 Task: Search one way flight ticket for 5 adults, 1 child, 2 infants in seat and 1 infant on lap in business from Wilkes-barre/scranton: Wilkes-barre/scranton International Airport to Riverton: Central Wyoming Regional Airport (was Riverton Regional) on 8-4-2023. Choice of flights is Frontier. Number of bags: 1 carry on bag. Price is upto 76000. Outbound departure time preference is 21:15.
Action: Mouse moved to (325, 293)
Screenshot: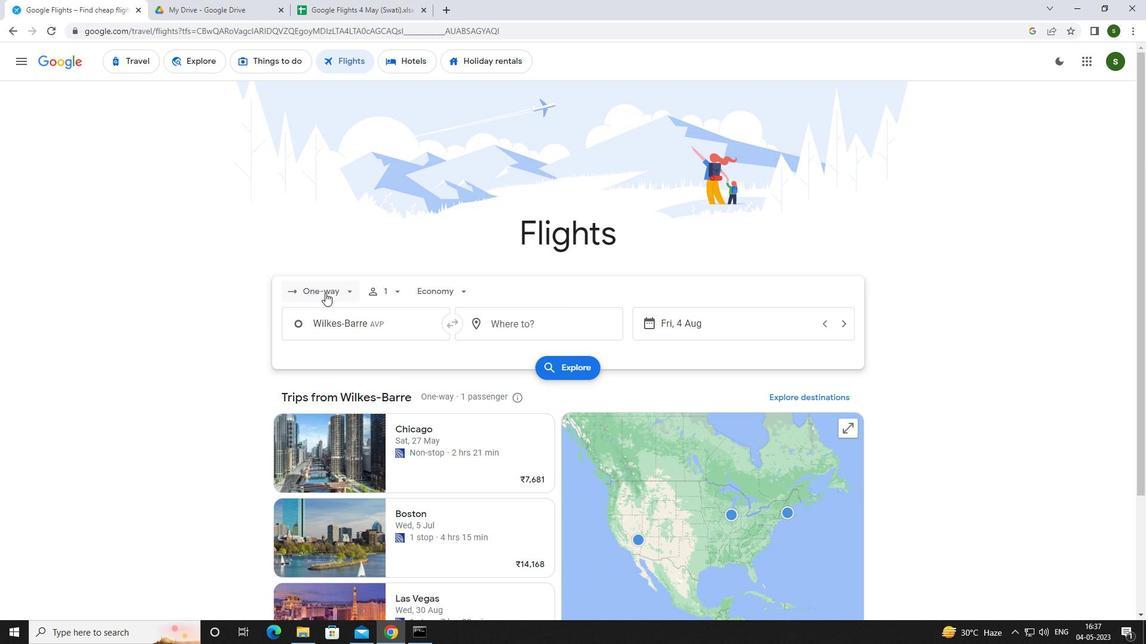 
Action: Mouse pressed left at (325, 293)
Screenshot: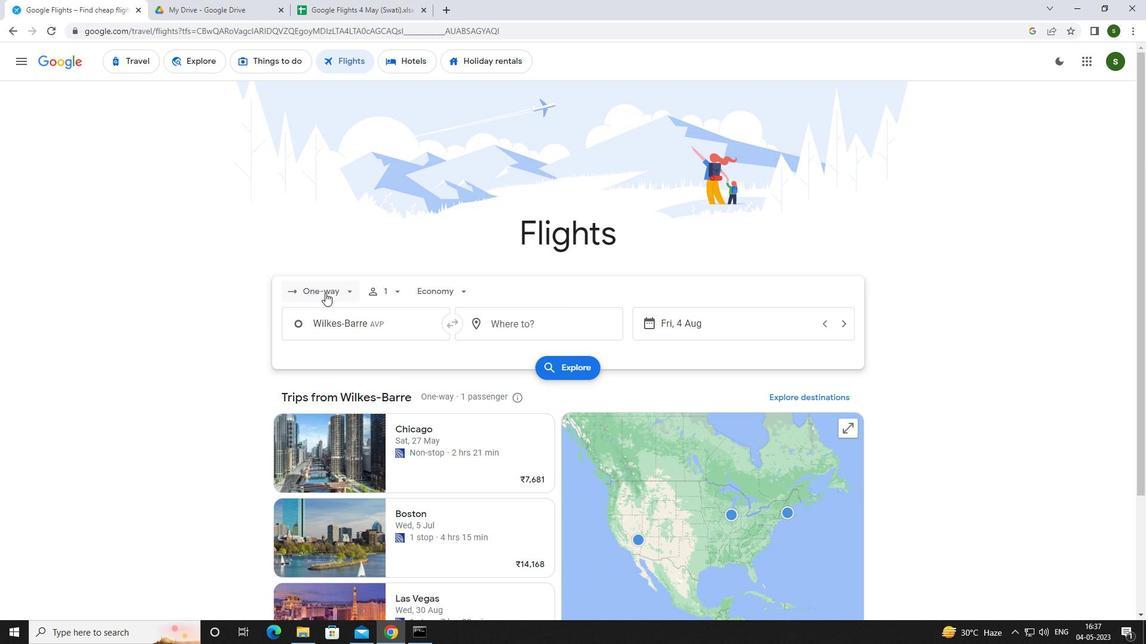 
Action: Mouse moved to (334, 338)
Screenshot: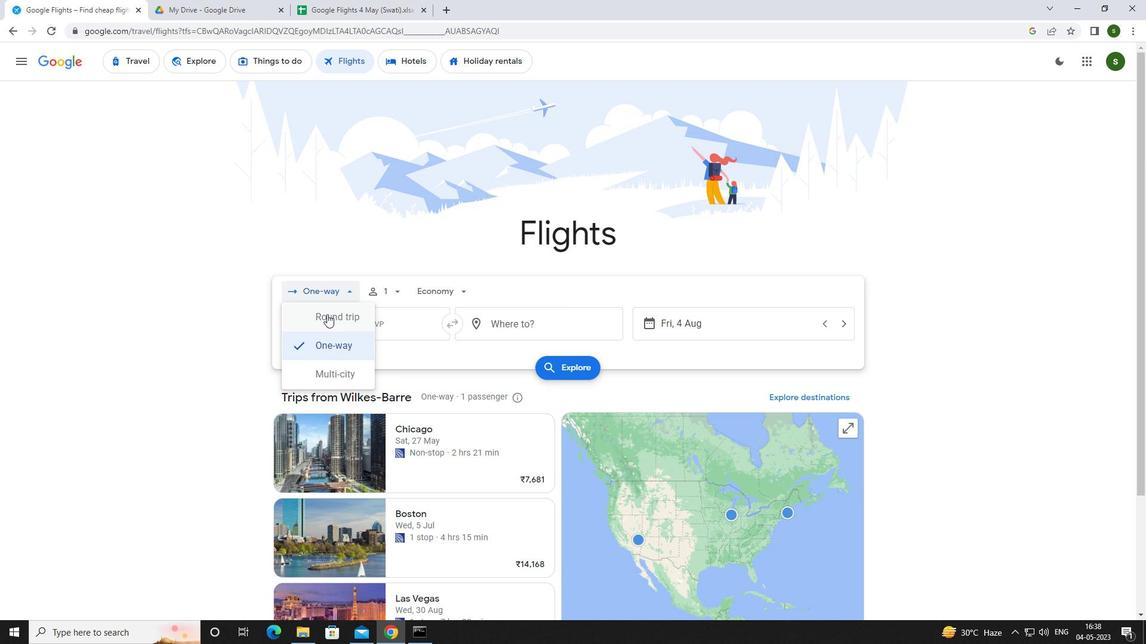 
Action: Mouse pressed left at (334, 338)
Screenshot: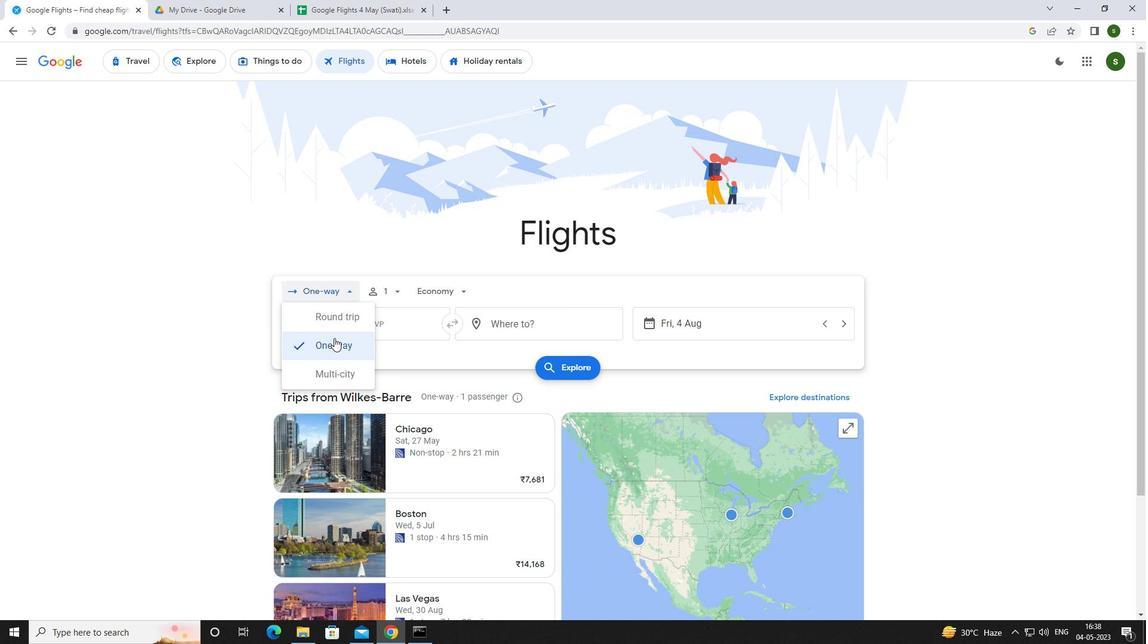
Action: Mouse moved to (394, 293)
Screenshot: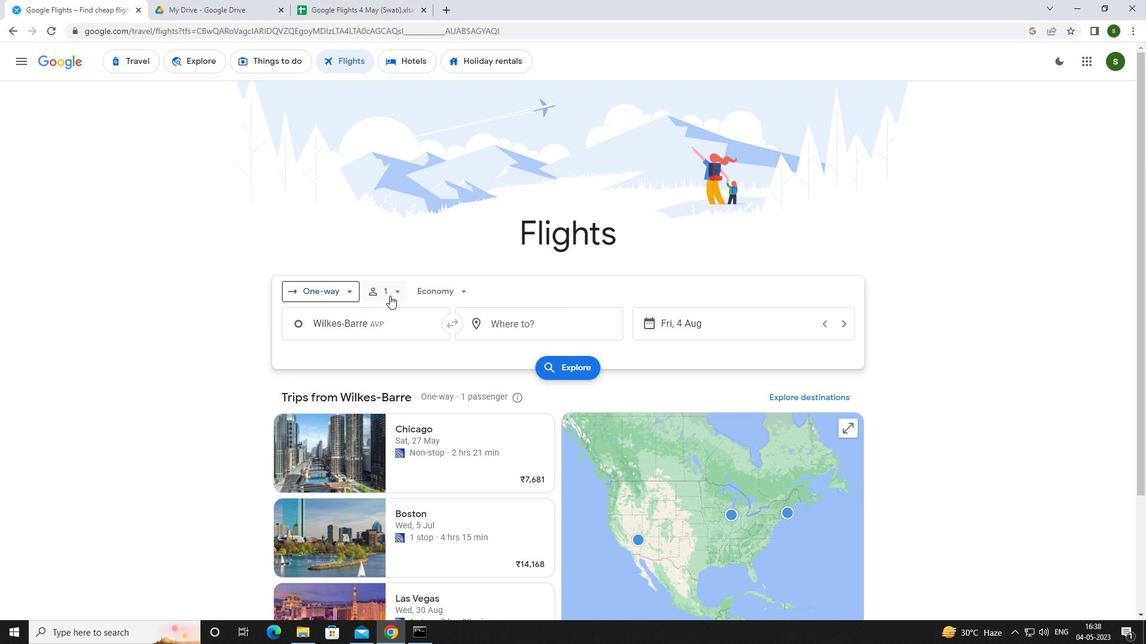 
Action: Mouse pressed left at (394, 293)
Screenshot: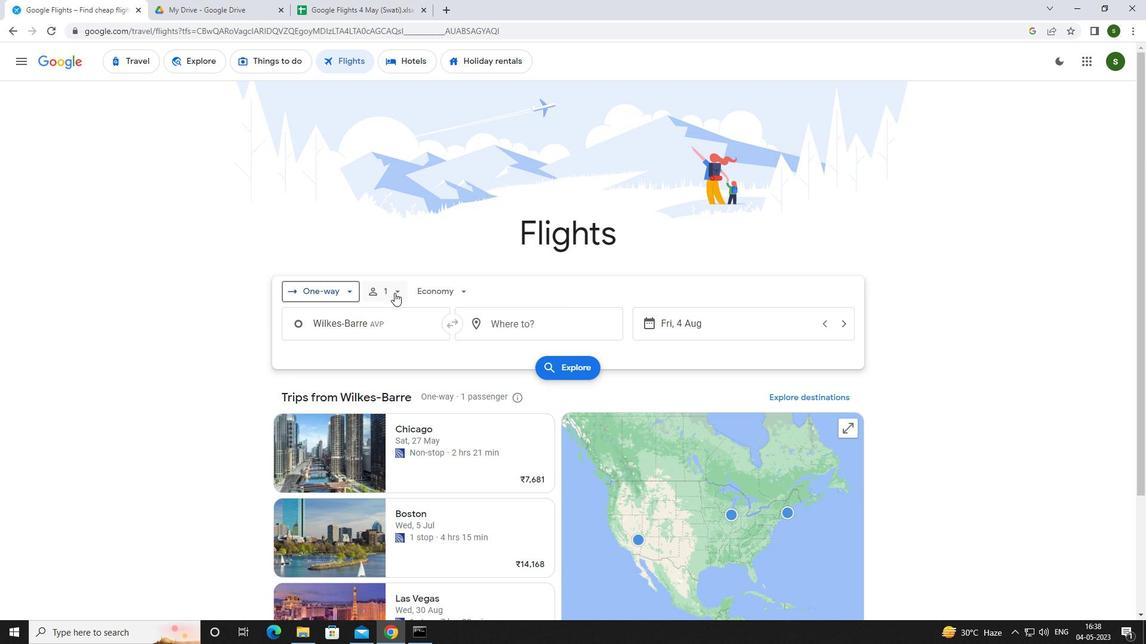 
Action: Mouse moved to (487, 317)
Screenshot: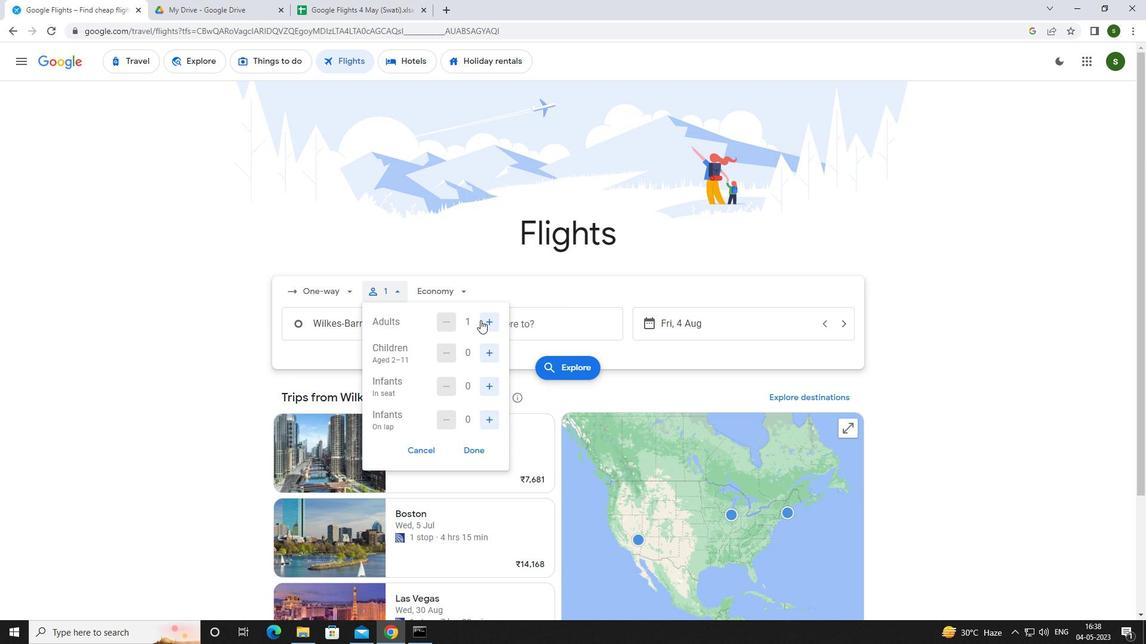 
Action: Mouse pressed left at (487, 317)
Screenshot: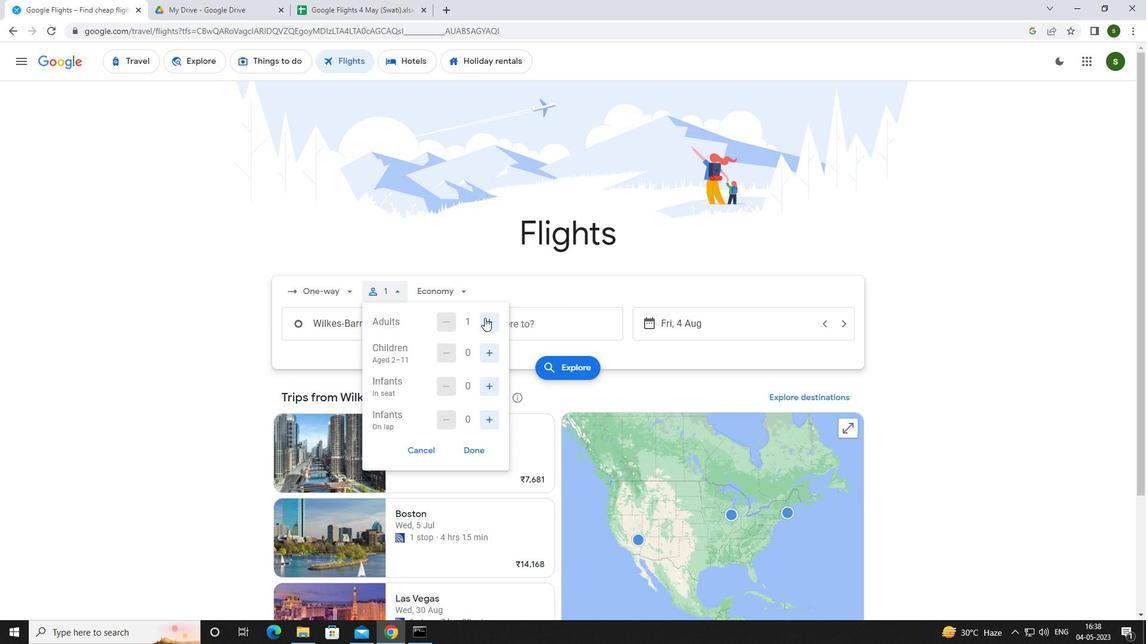 
Action: Mouse pressed left at (487, 317)
Screenshot: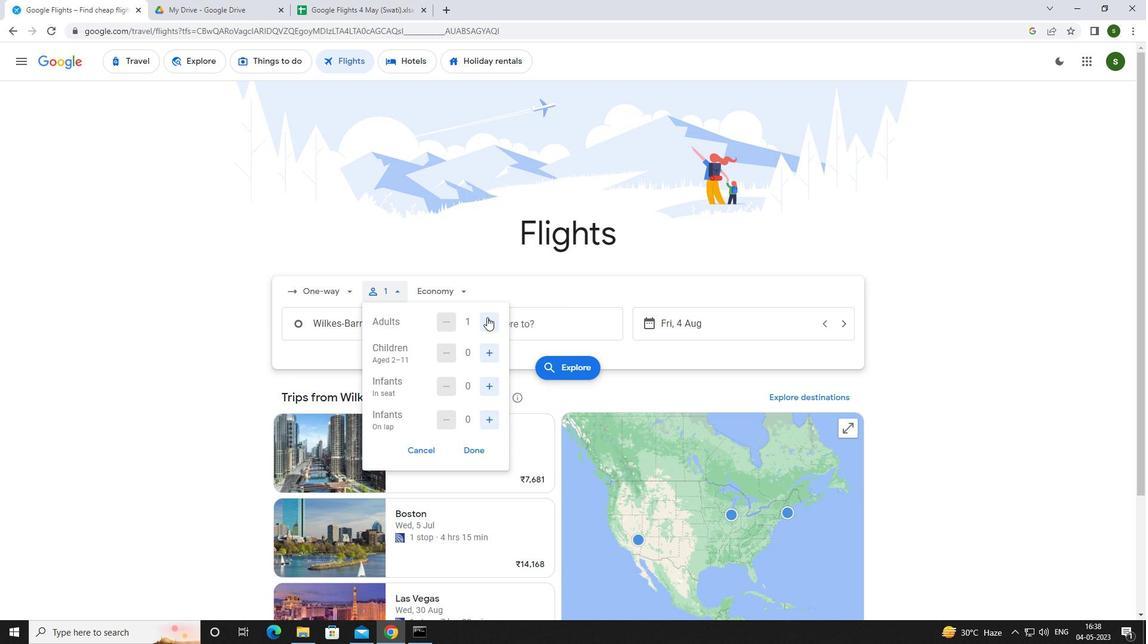 
Action: Mouse pressed left at (487, 317)
Screenshot: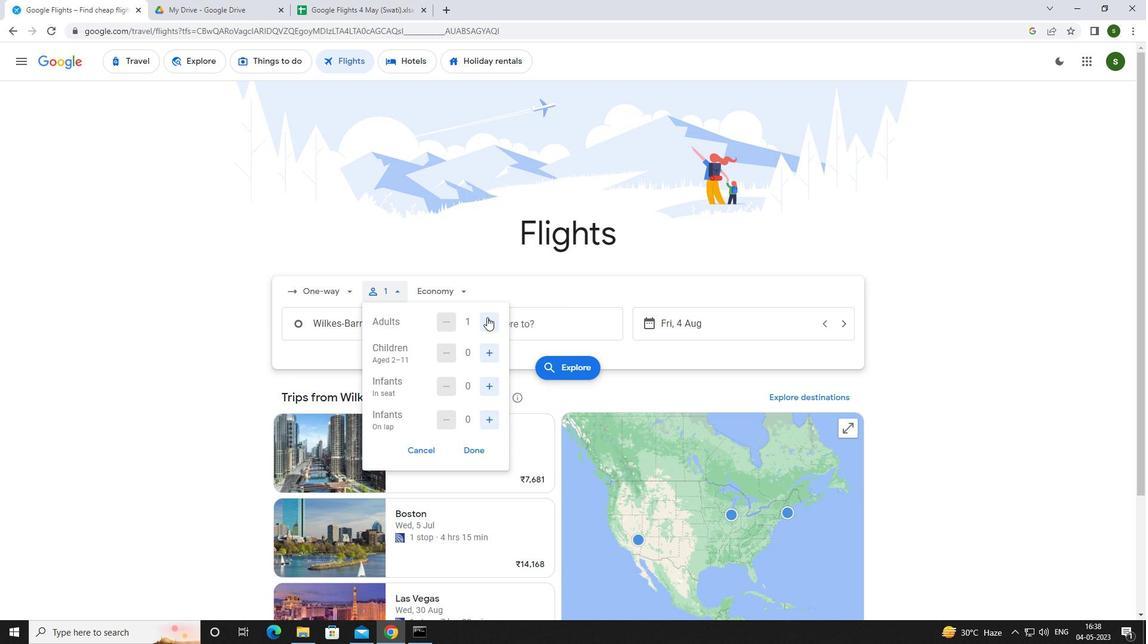 
Action: Mouse pressed left at (487, 317)
Screenshot: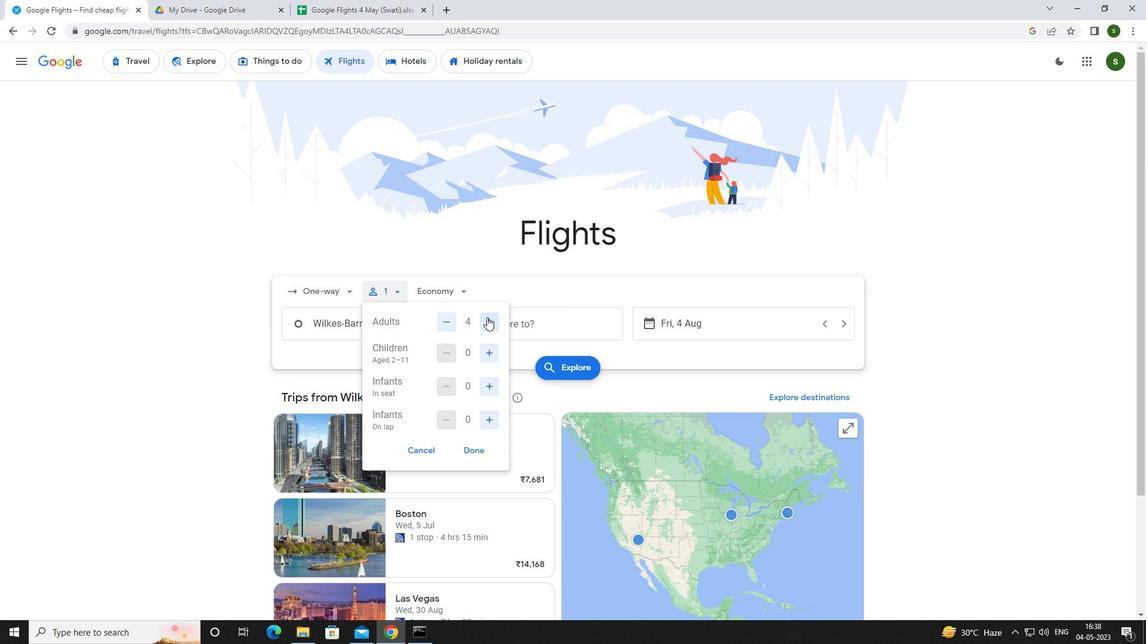 
Action: Mouse moved to (487, 349)
Screenshot: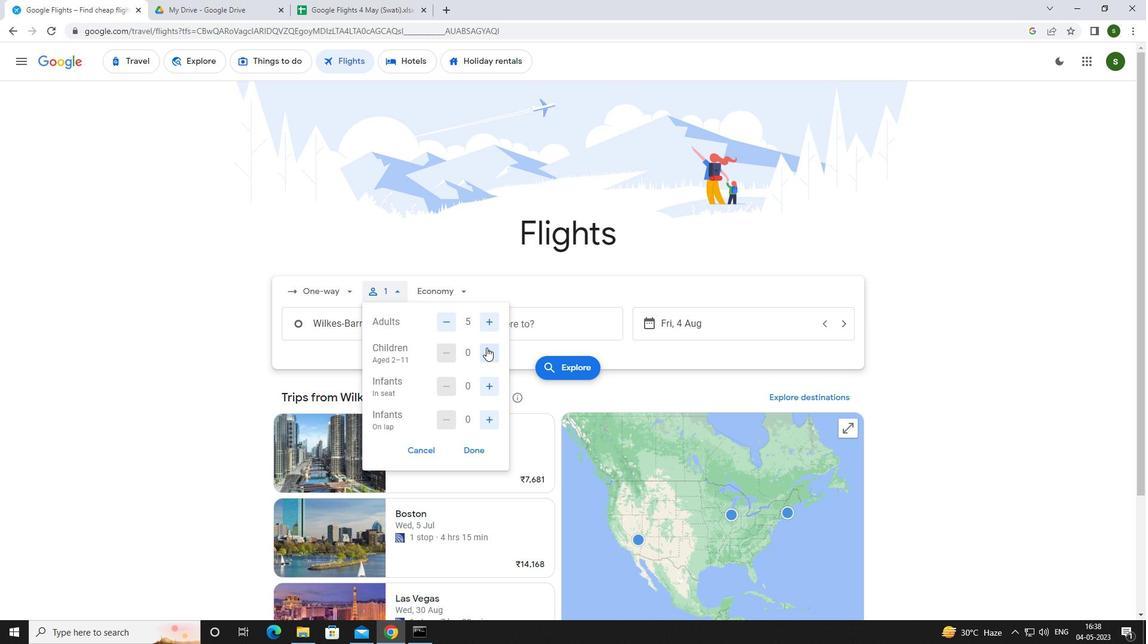 
Action: Mouse pressed left at (487, 349)
Screenshot: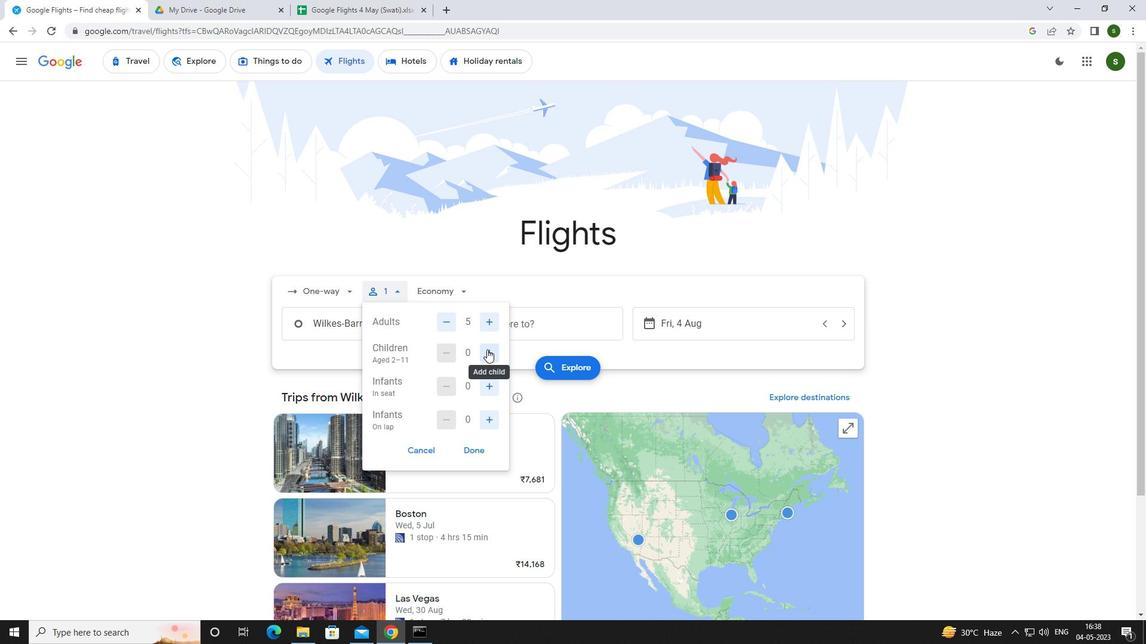 
Action: Mouse moved to (491, 382)
Screenshot: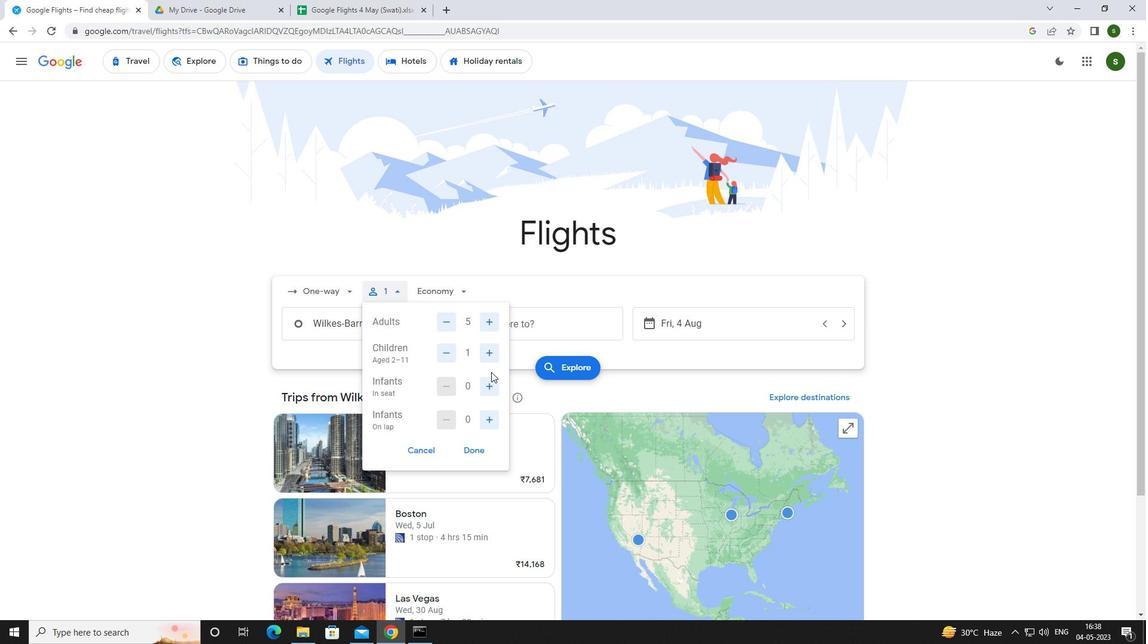 
Action: Mouse pressed left at (491, 382)
Screenshot: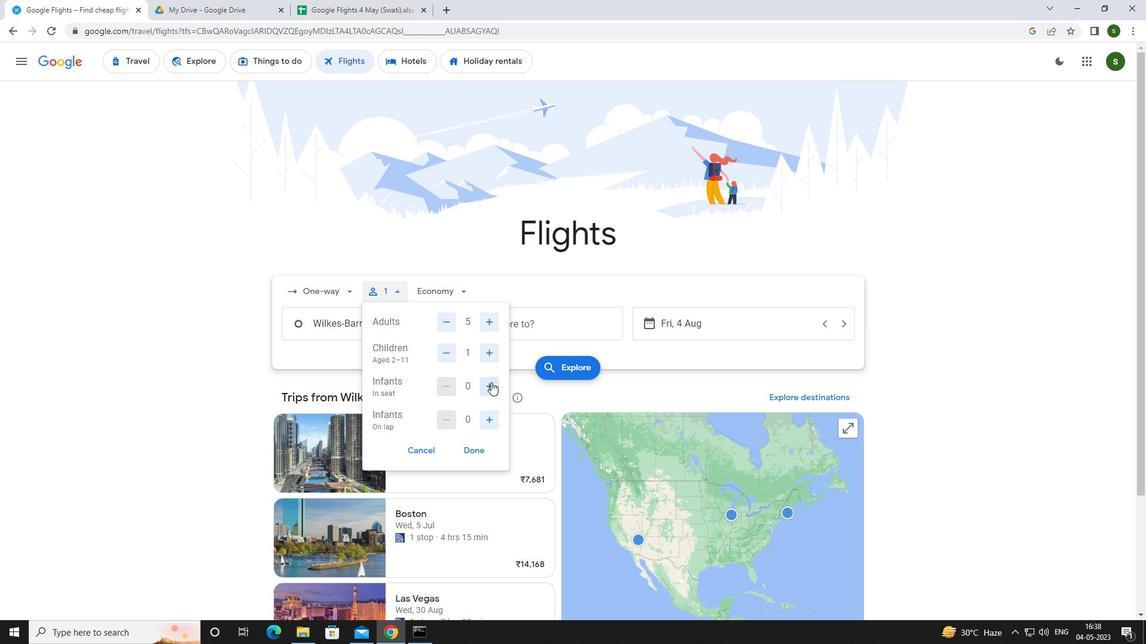
Action: Mouse pressed left at (491, 382)
Screenshot: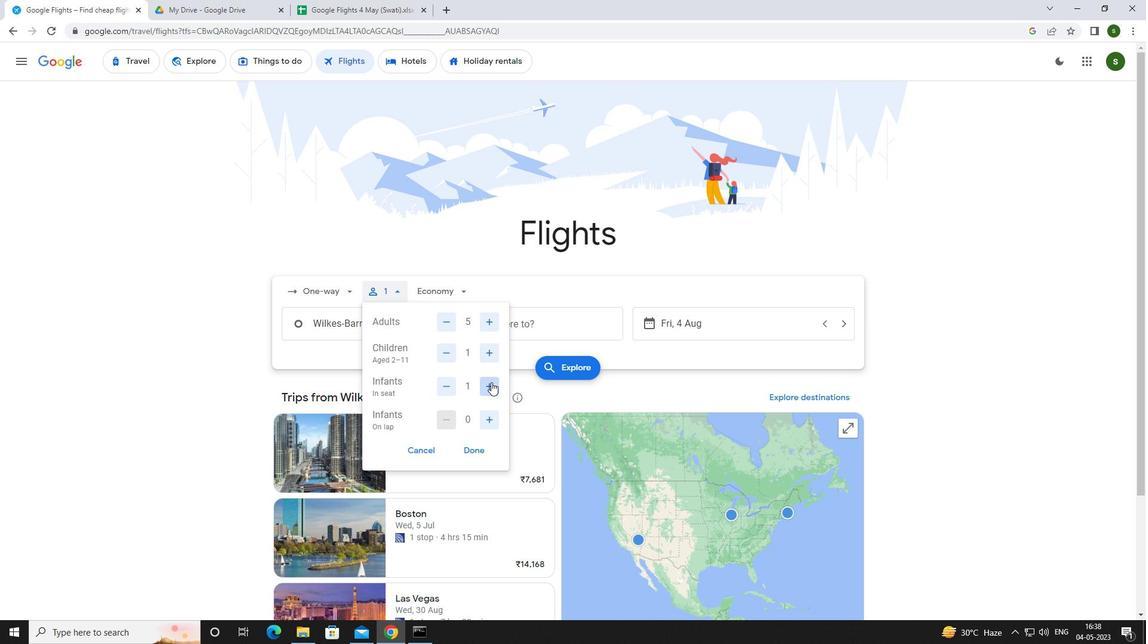 
Action: Mouse moved to (492, 415)
Screenshot: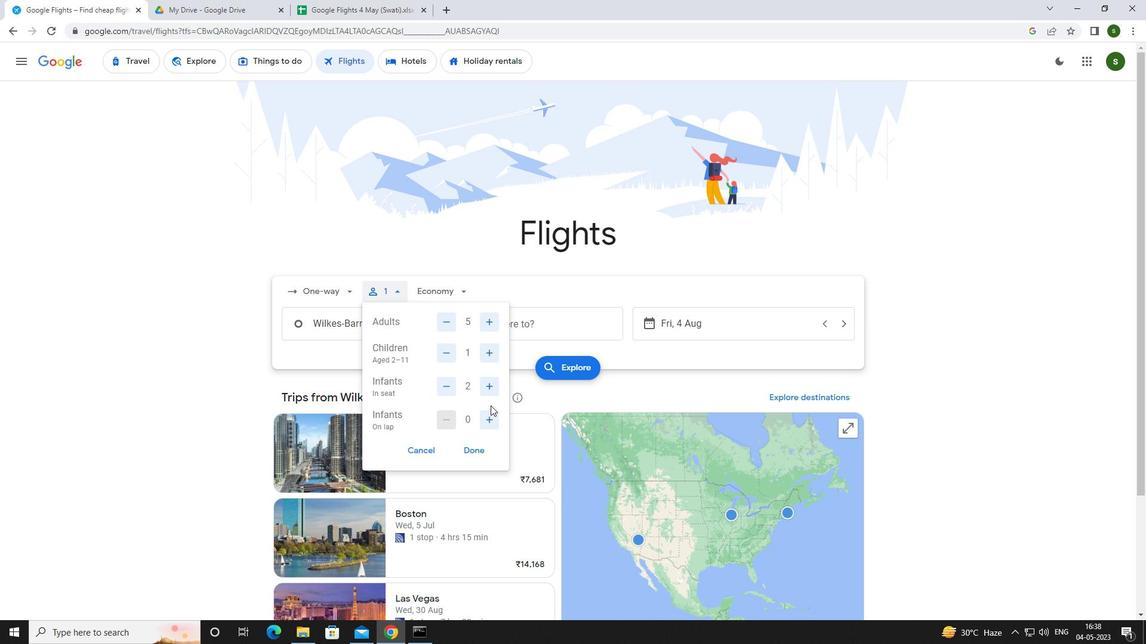 
Action: Mouse pressed left at (492, 415)
Screenshot: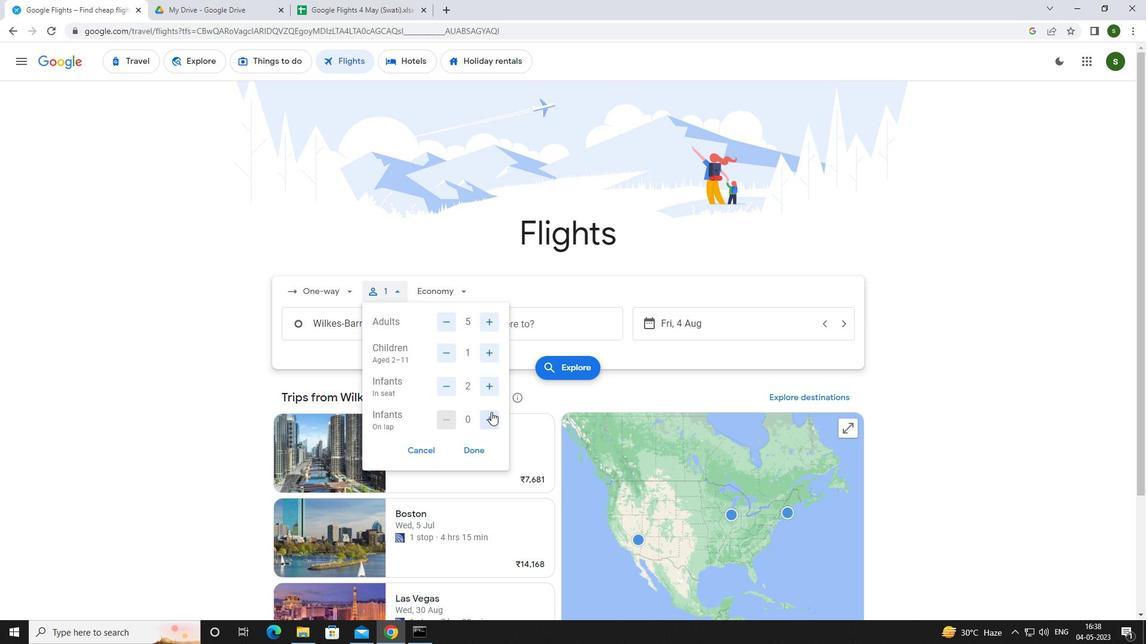 
Action: Mouse moved to (448, 291)
Screenshot: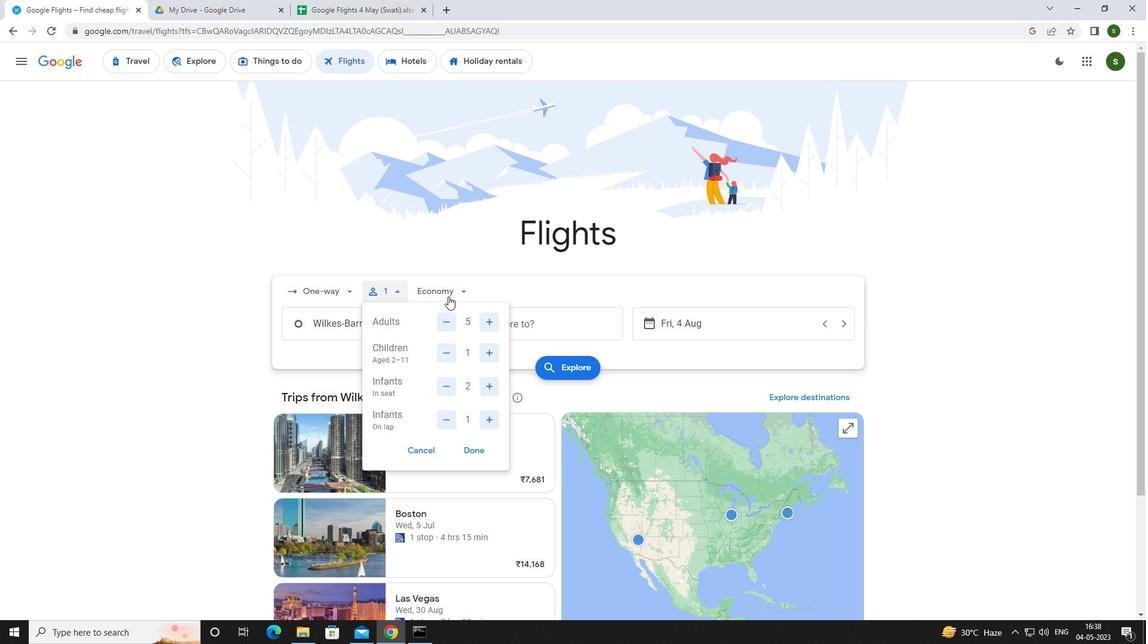 
Action: Mouse pressed left at (448, 291)
Screenshot: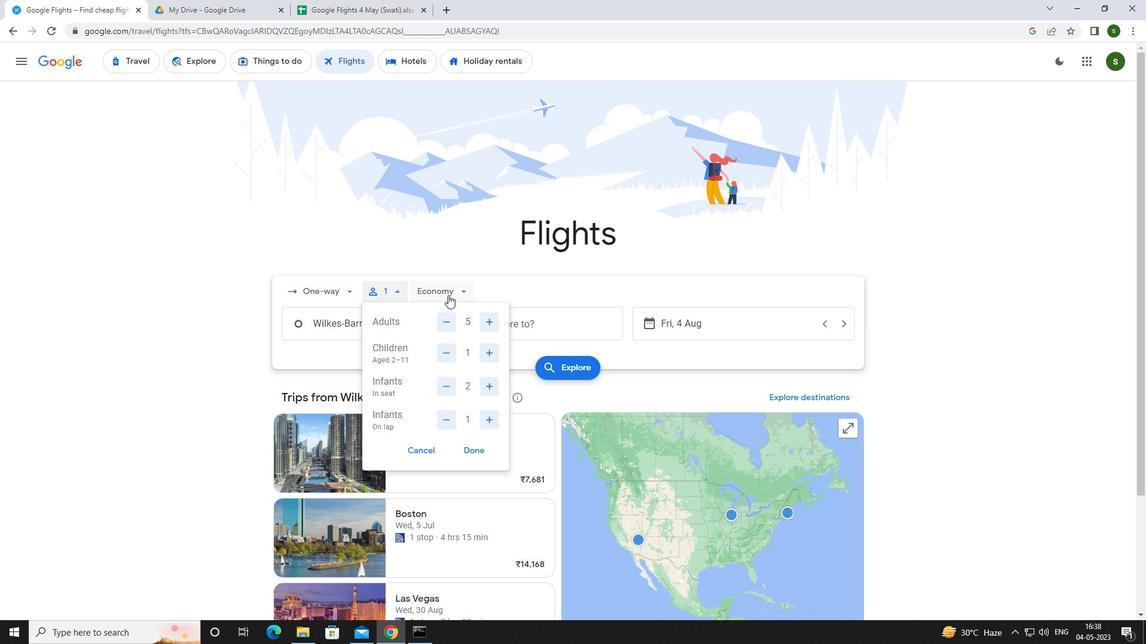 
Action: Mouse moved to (475, 370)
Screenshot: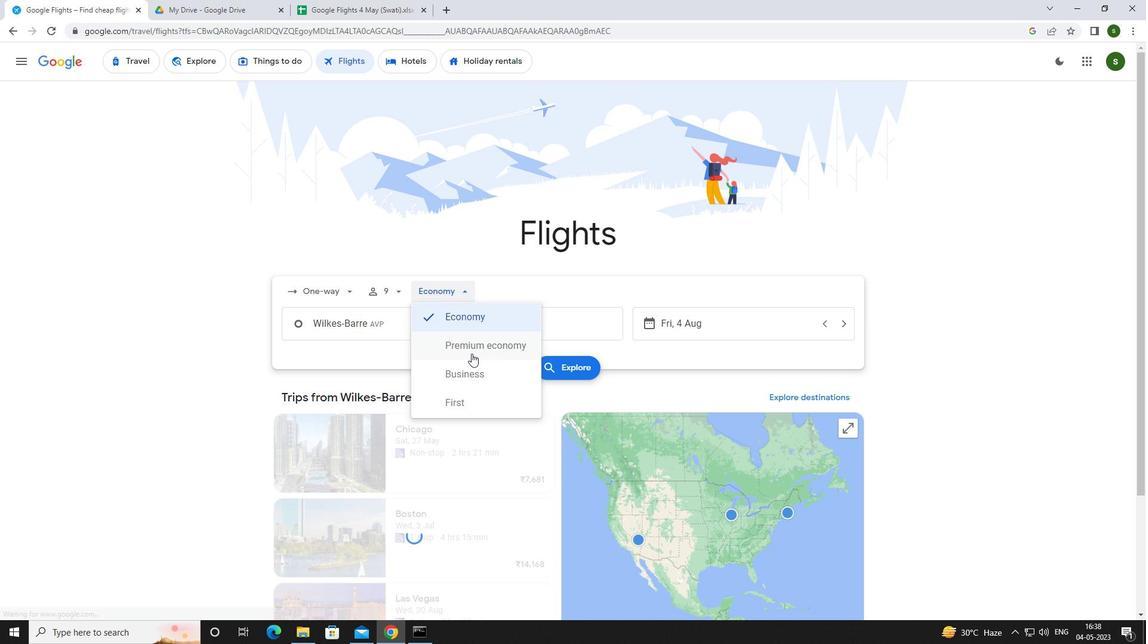 
Action: Mouse pressed left at (475, 370)
Screenshot: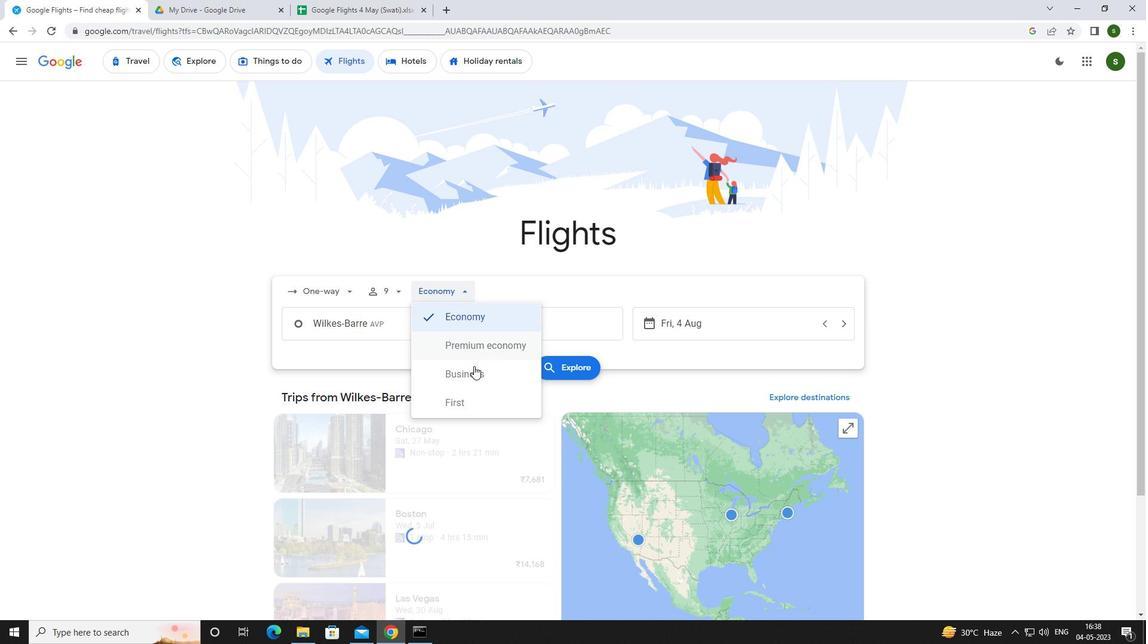 
Action: Mouse moved to (395, 325)
Screenshot: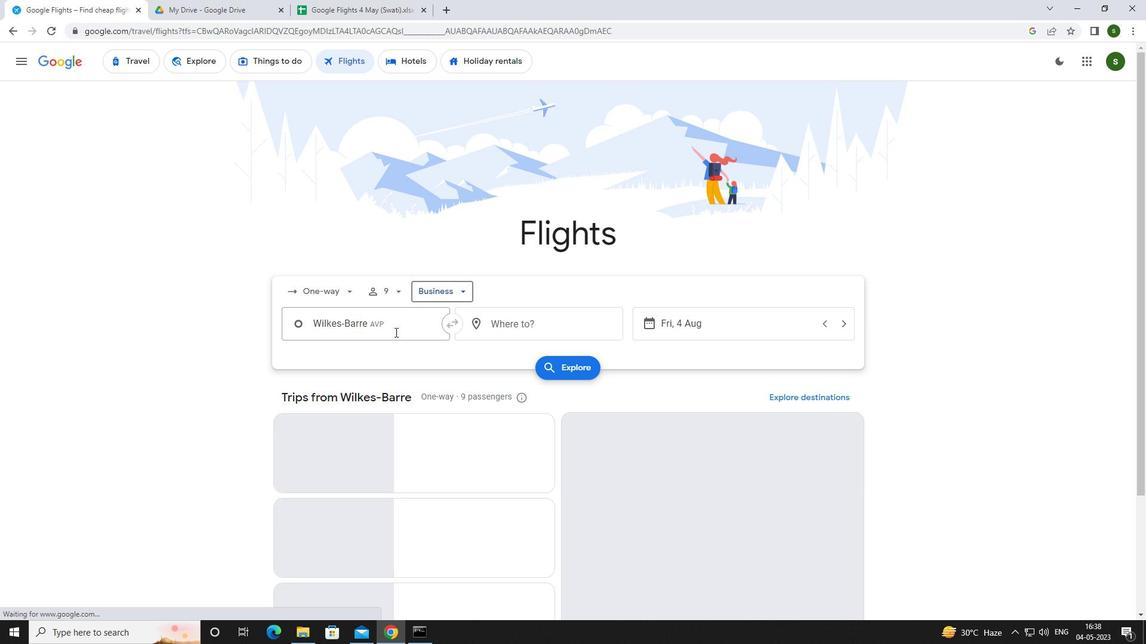 
Action: Mouse pressed left at (395, 325)
Screenshot: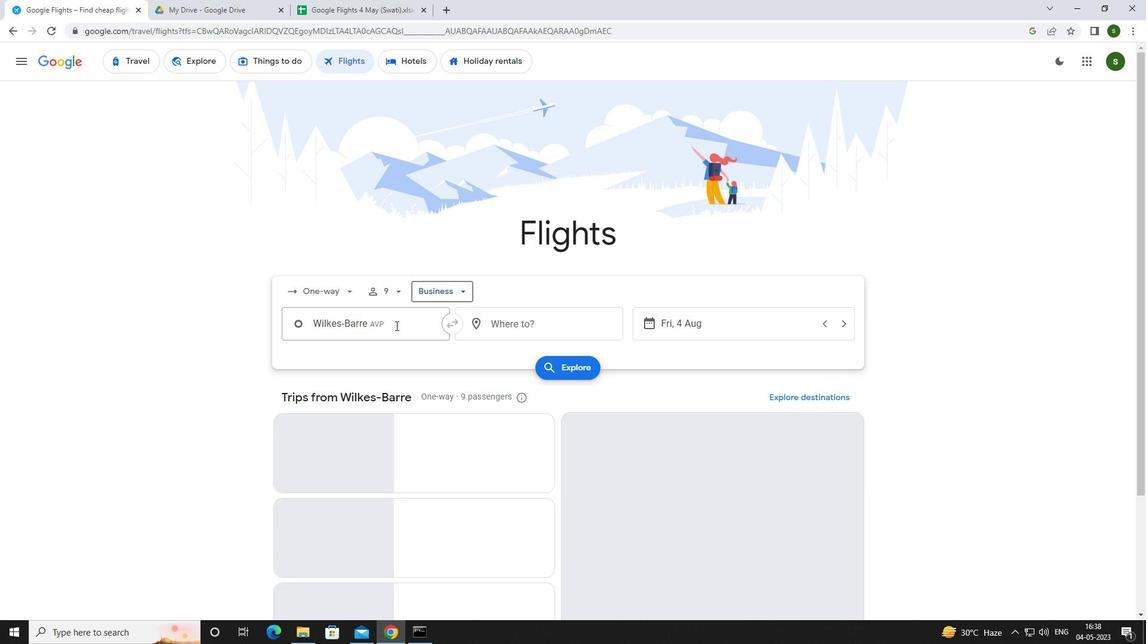
Action: Mouse moved to (396, 325)
Screenshot: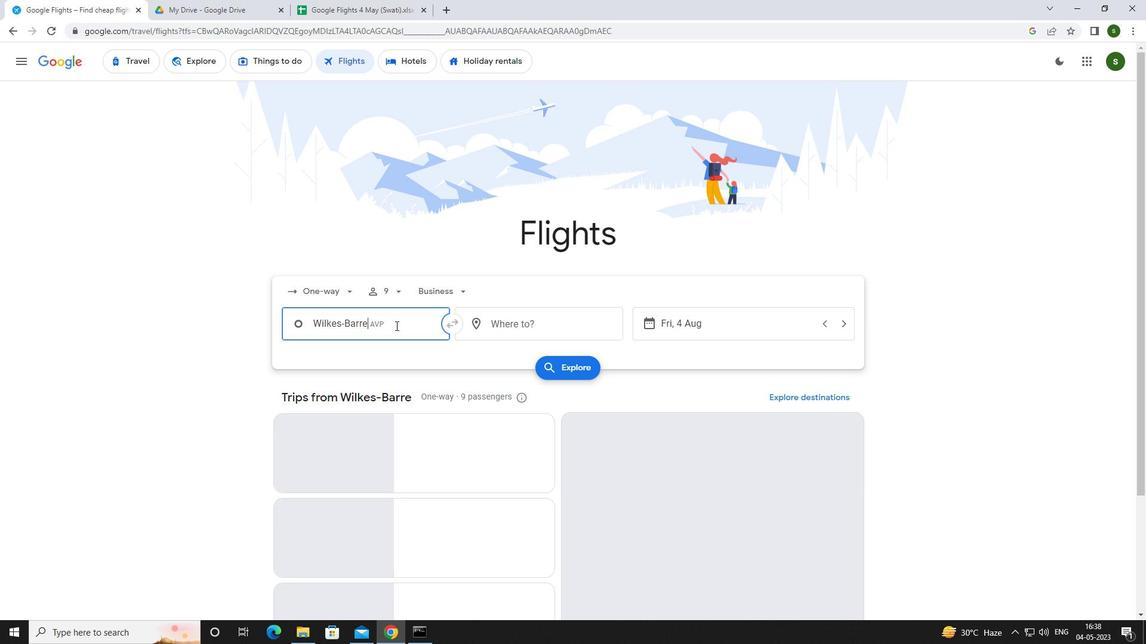 
Action: Key pressed <Key.caps_lock>w<Key.caps_lock>ilkes
Screenshot: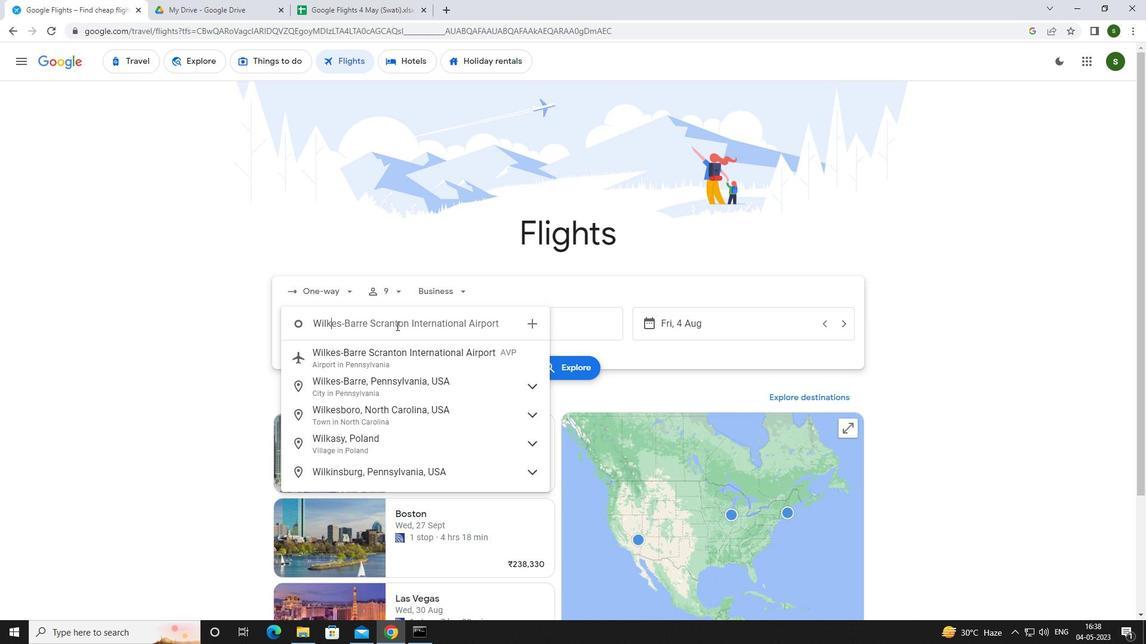 
Action: Mouse moved to (411, 361)
Screenshot: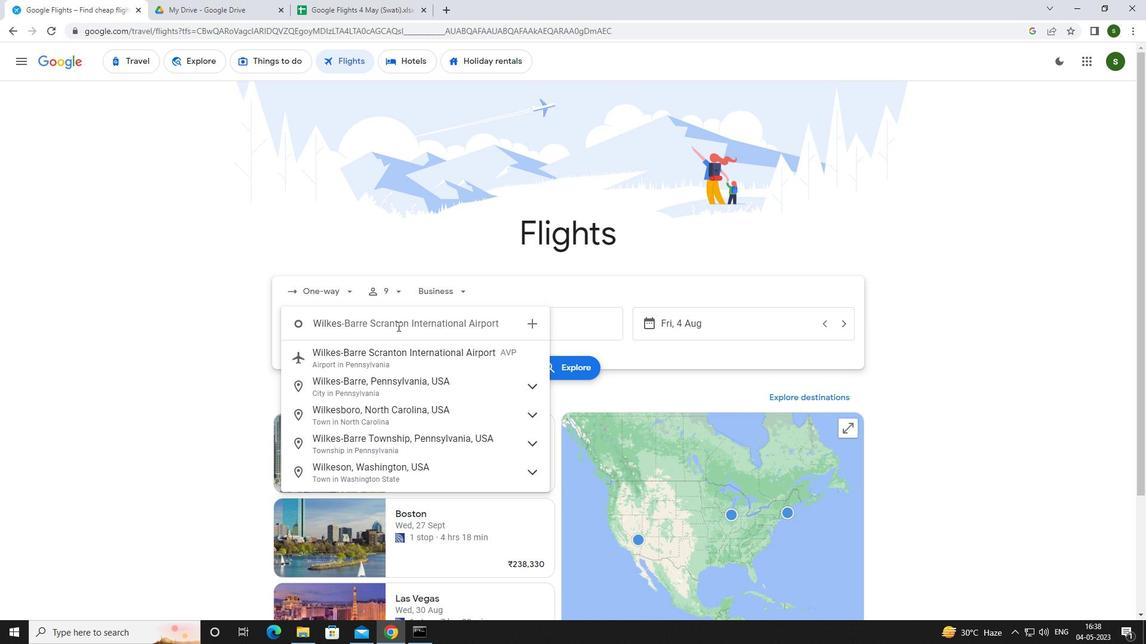 
Action: Mouse pressed left at (411, 361)
Screenshot: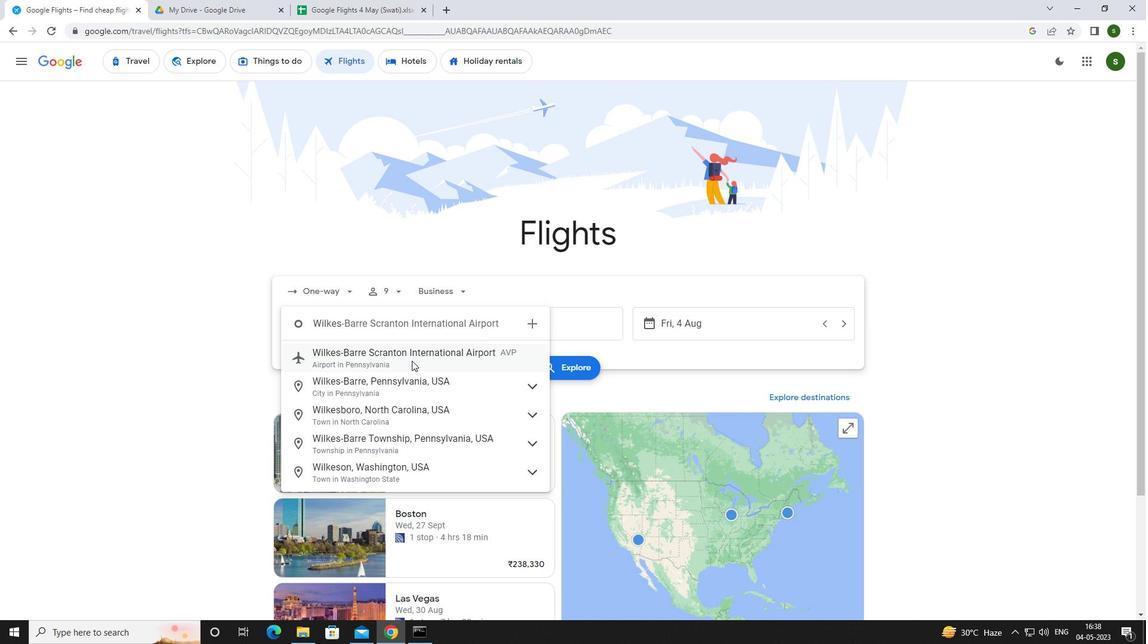 
Action: Mouse moved to (525, 319)
Screenshot: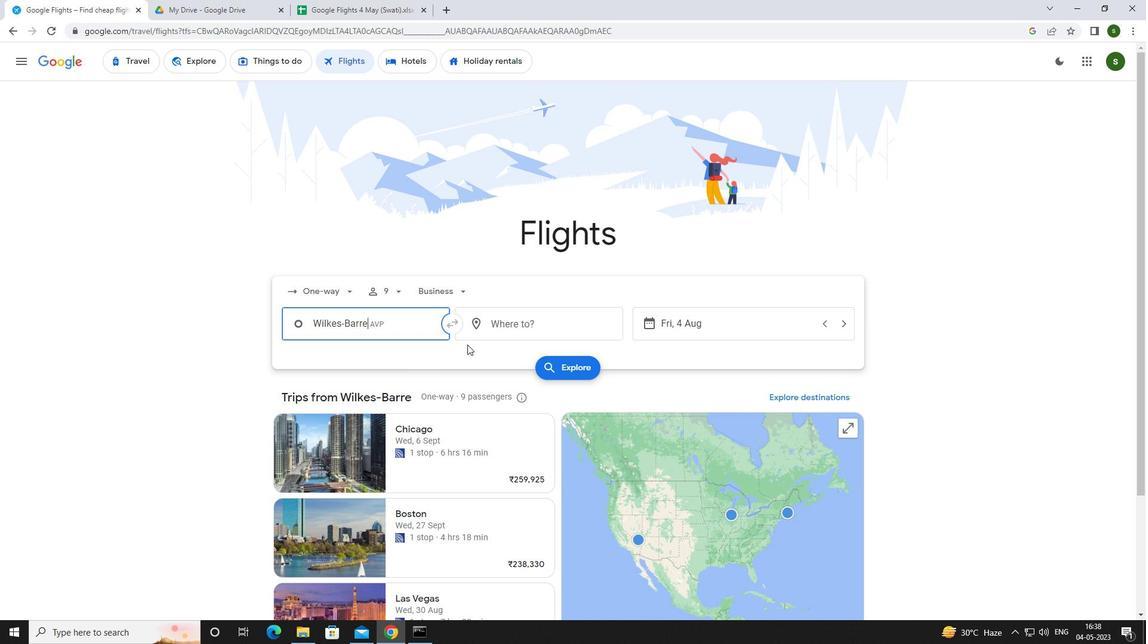 
Action: Mouse pressed left at (525, 319)
Screenshot: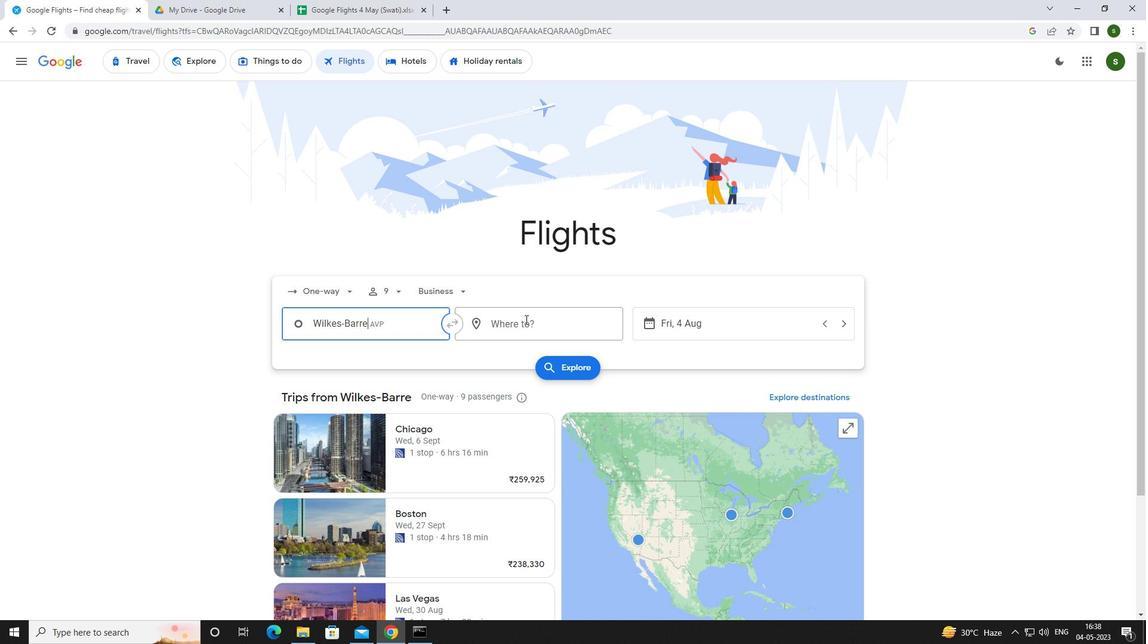 
Action: Mouse moved to (510, 323)
Screenshot: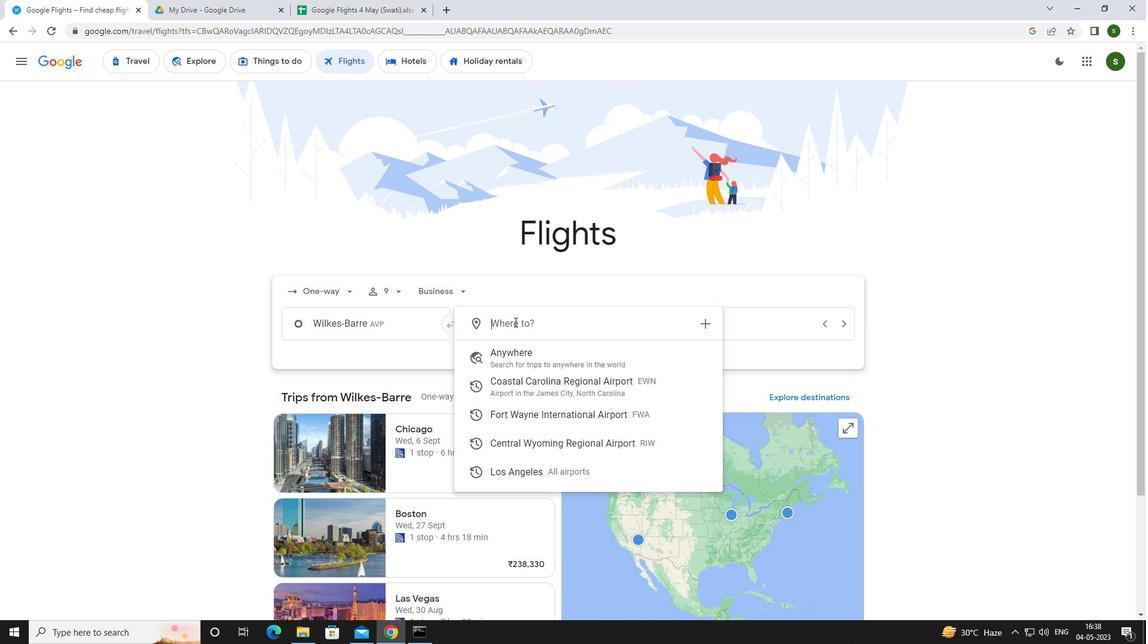 
Action: Key pressed <Key.caps_lock>r<Key.caps_lock>iverto
Screenshot: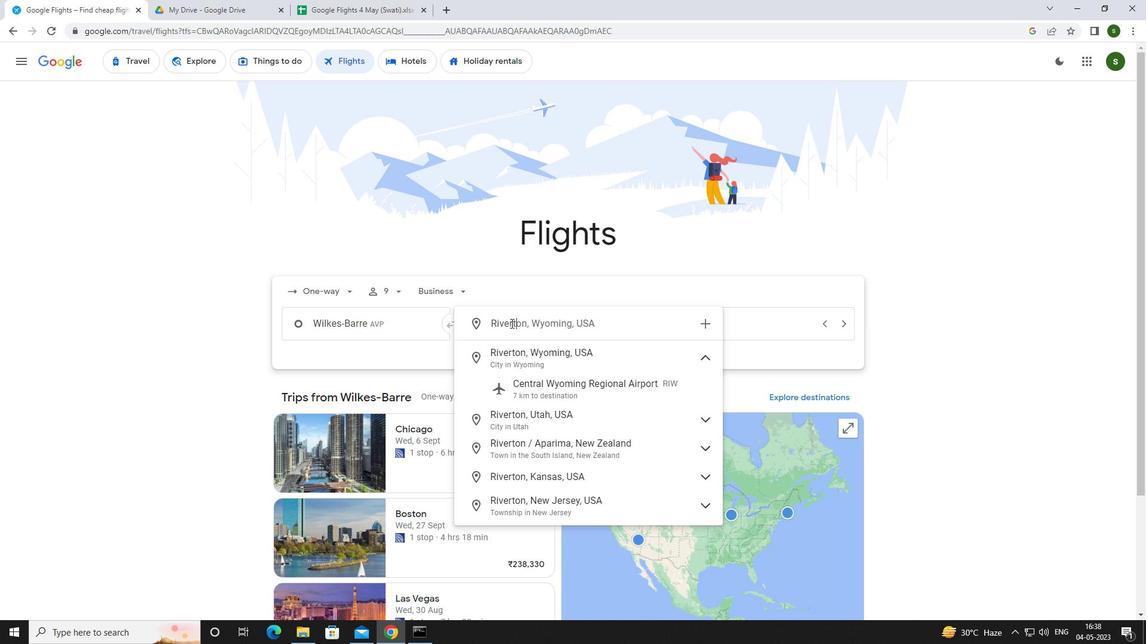 
Action: Mouse moved to (531, 389)
Screenshot: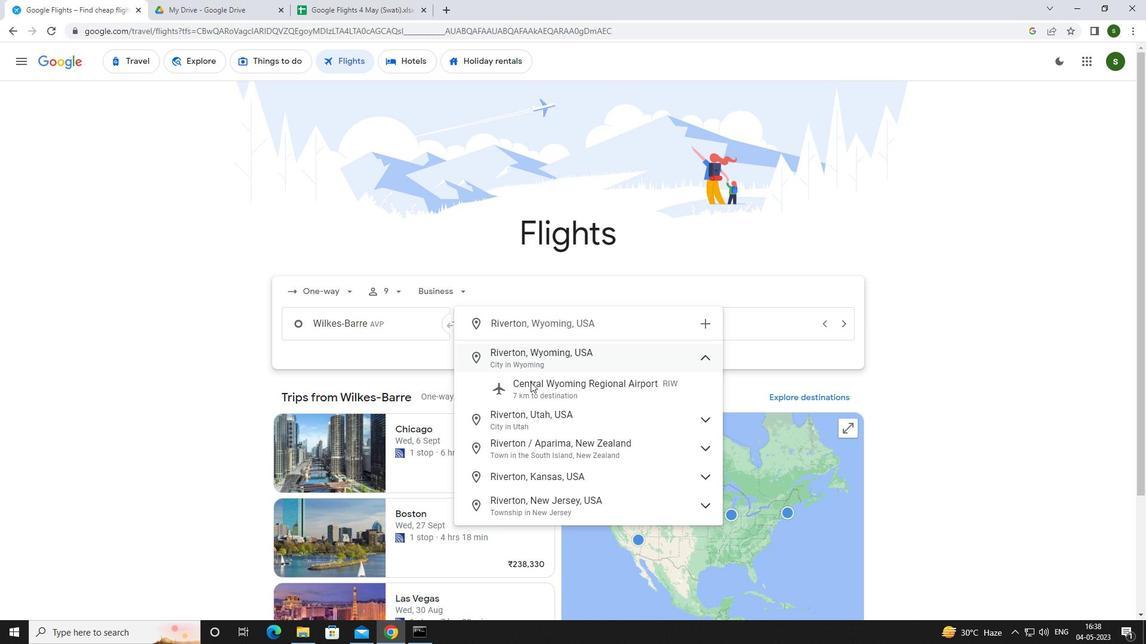 
Action: Mouse pressed left at (531, 389)
Screenshot: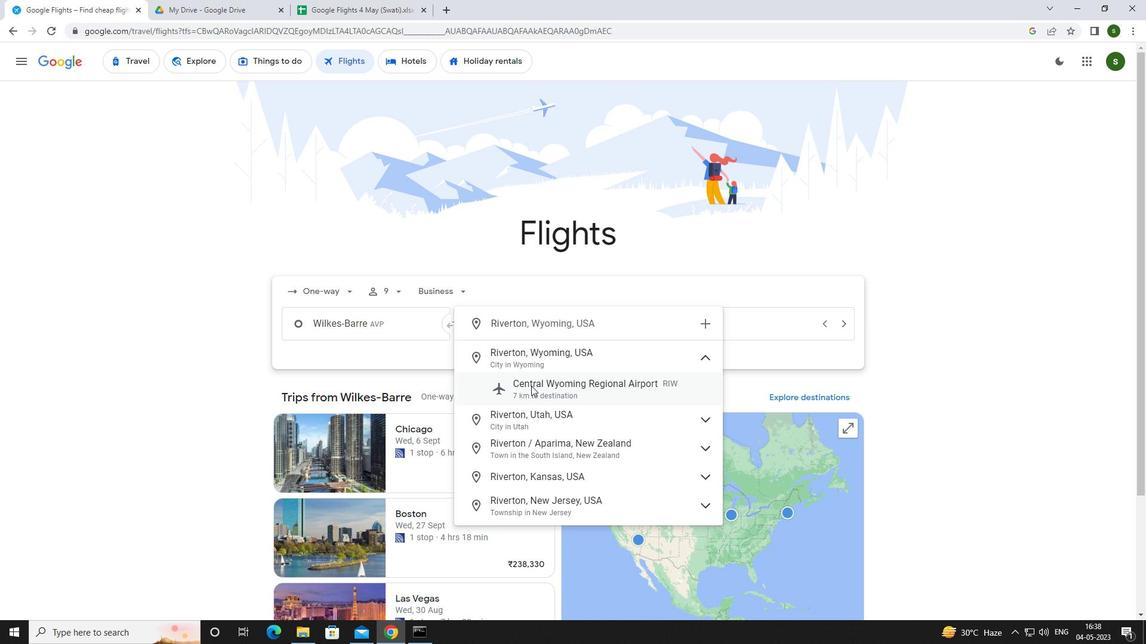 
Action: Mouse moved to (724, 328)
Screenshot: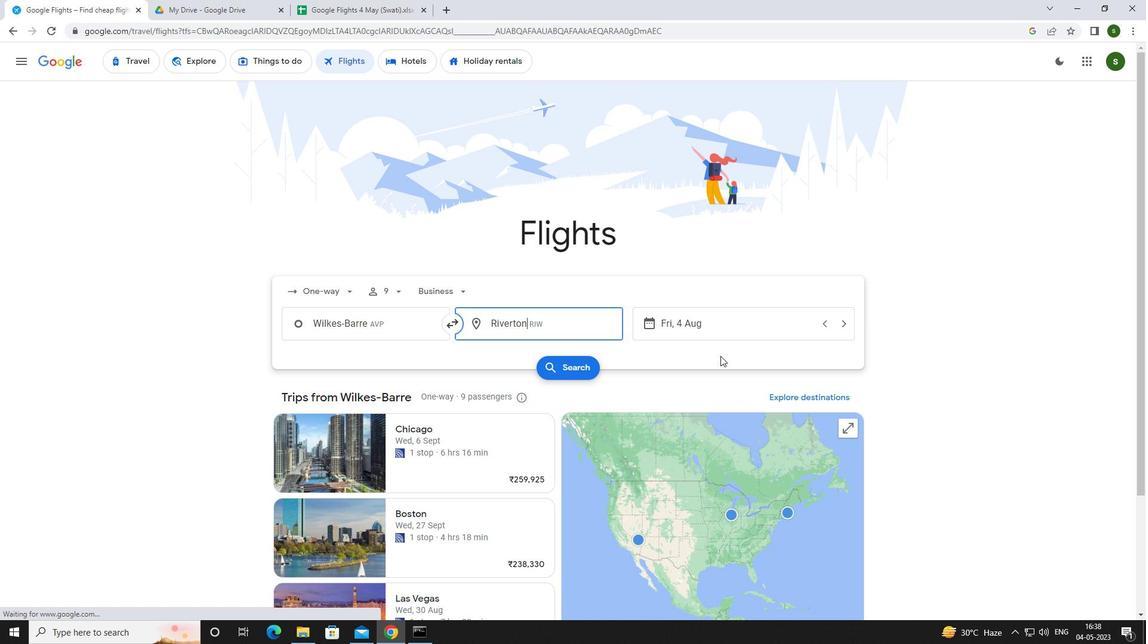 
Action: Mouse pressed left at (724, 328)
Screenshot: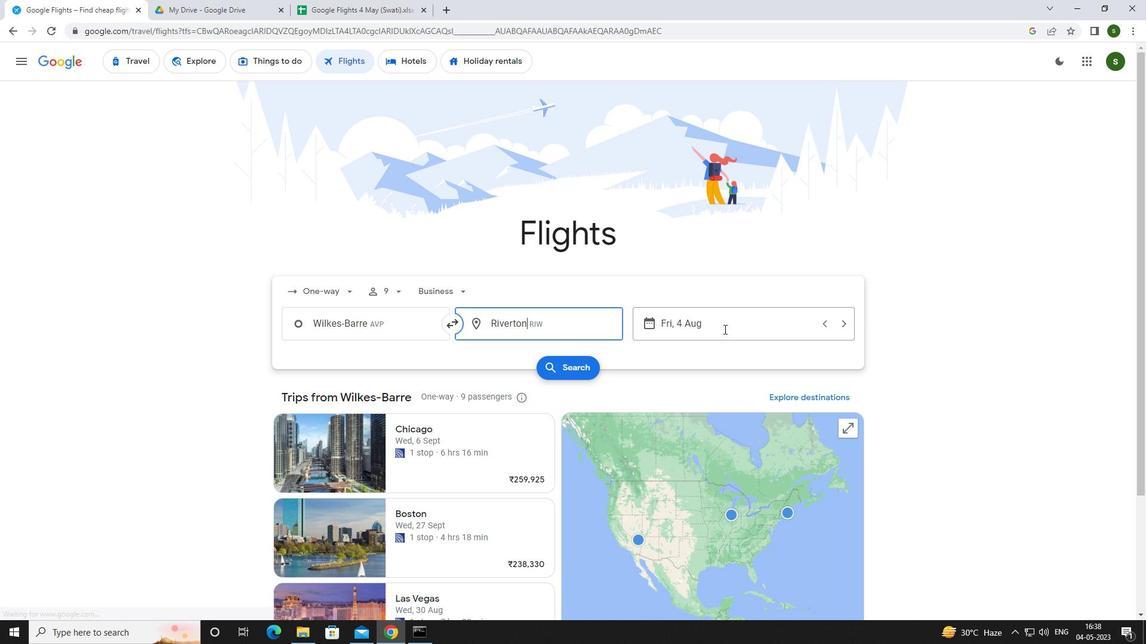 
Action: Mouse moved to (578, 404)
Screenshot: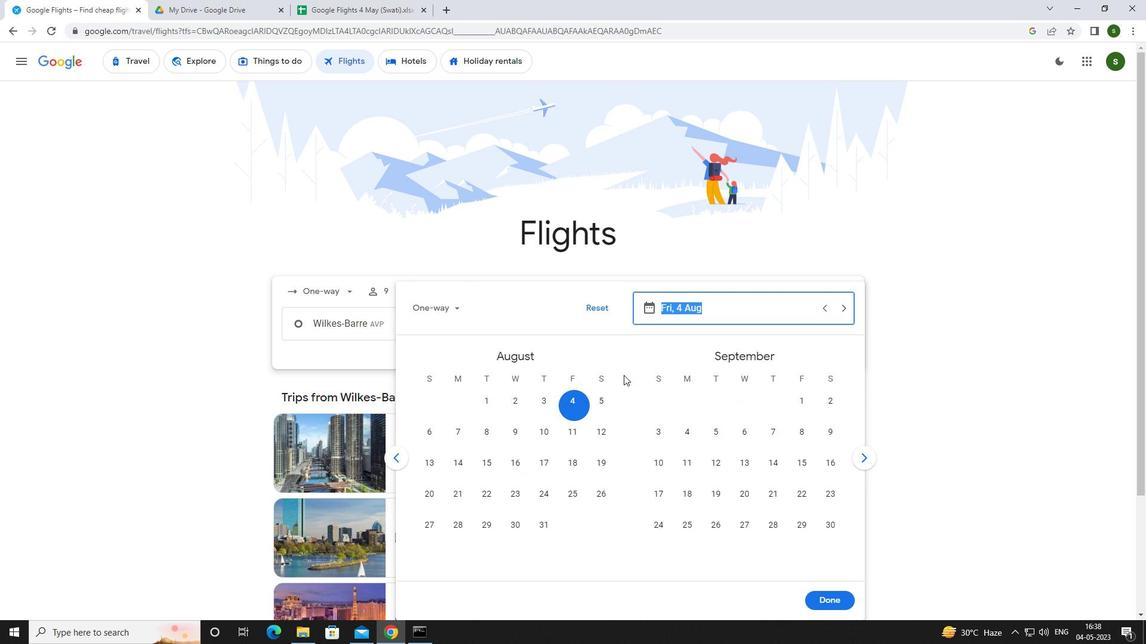 
Action: Mouse pressed left at (578, 404)
Screenshot: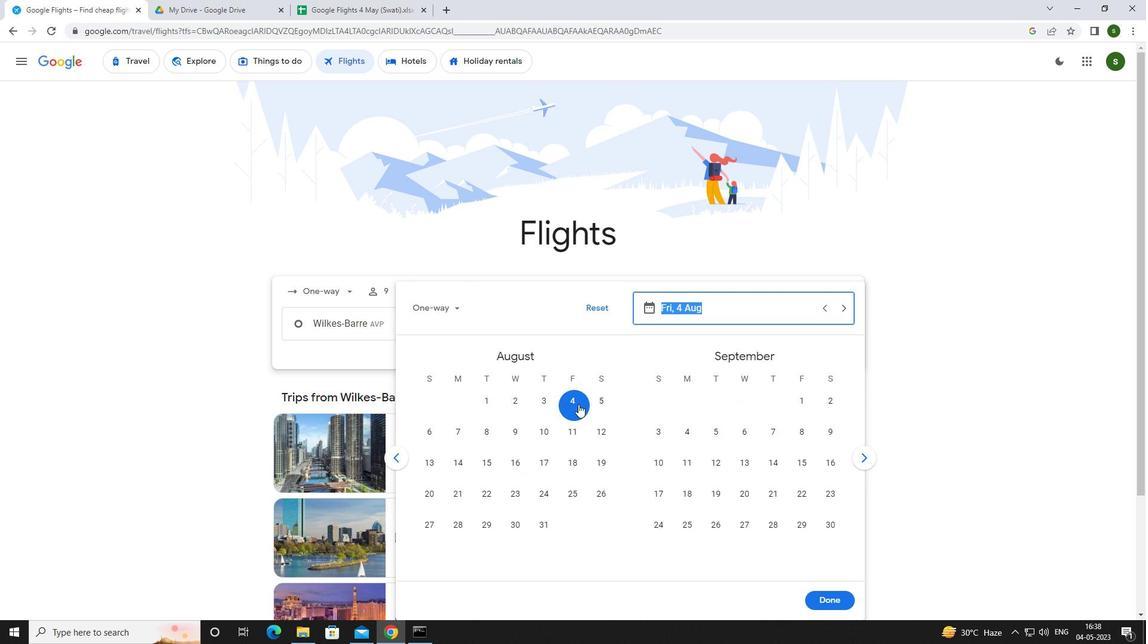 
Action: Mouse moved to (817, 595)
Screenshot: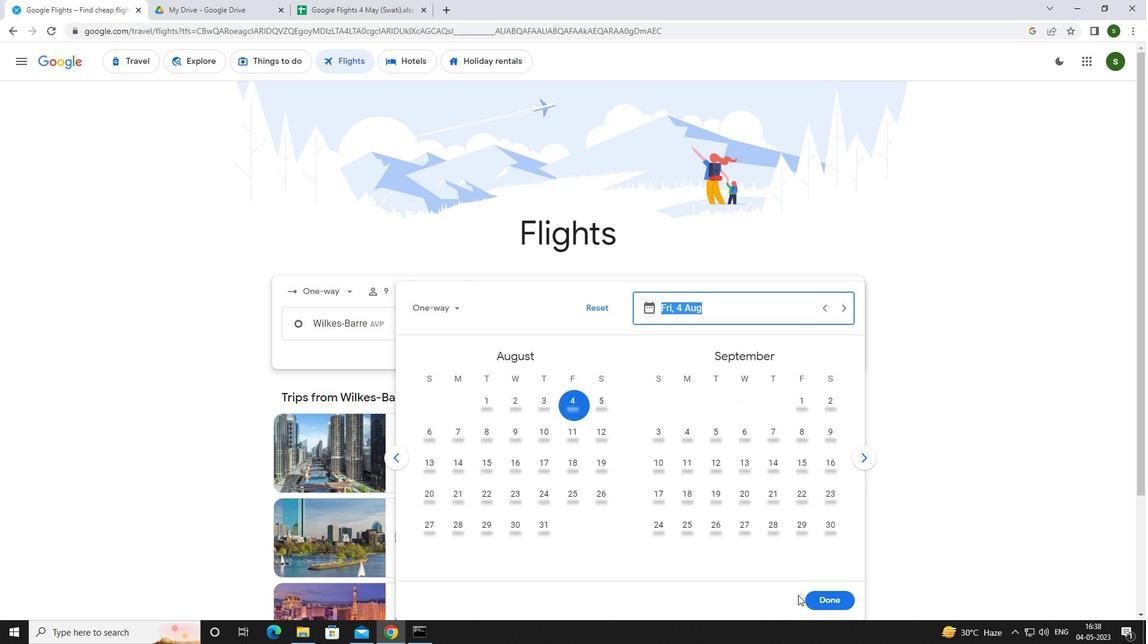 
Action: Mouse pressed left at (817, 595)
Screenshot: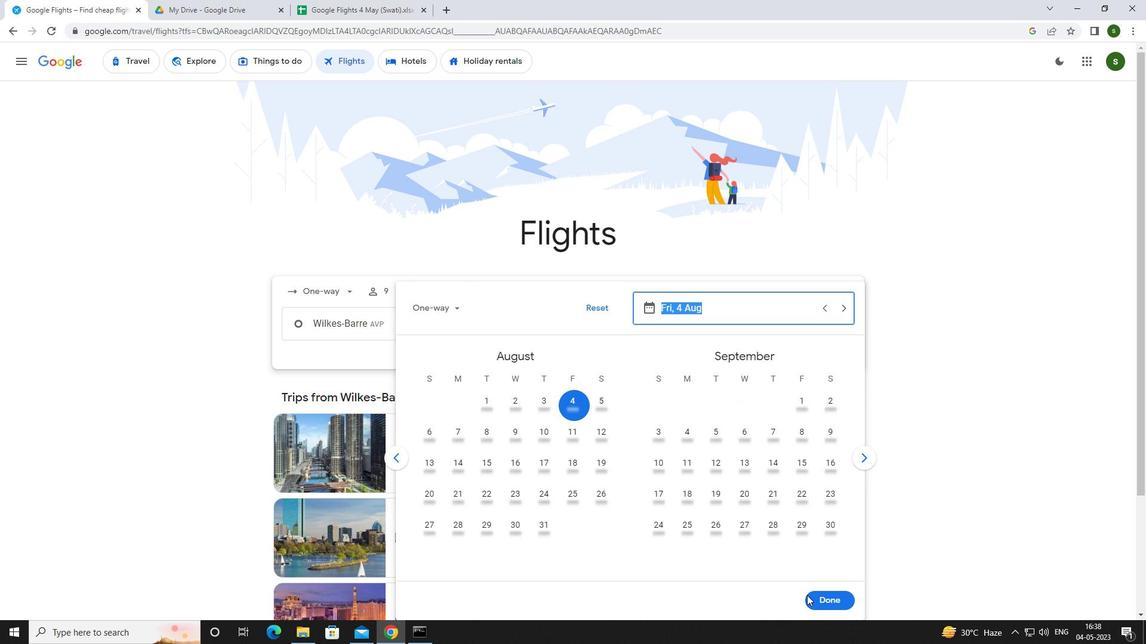 
Action: Mouse moved to (584, 364)
Screenshot: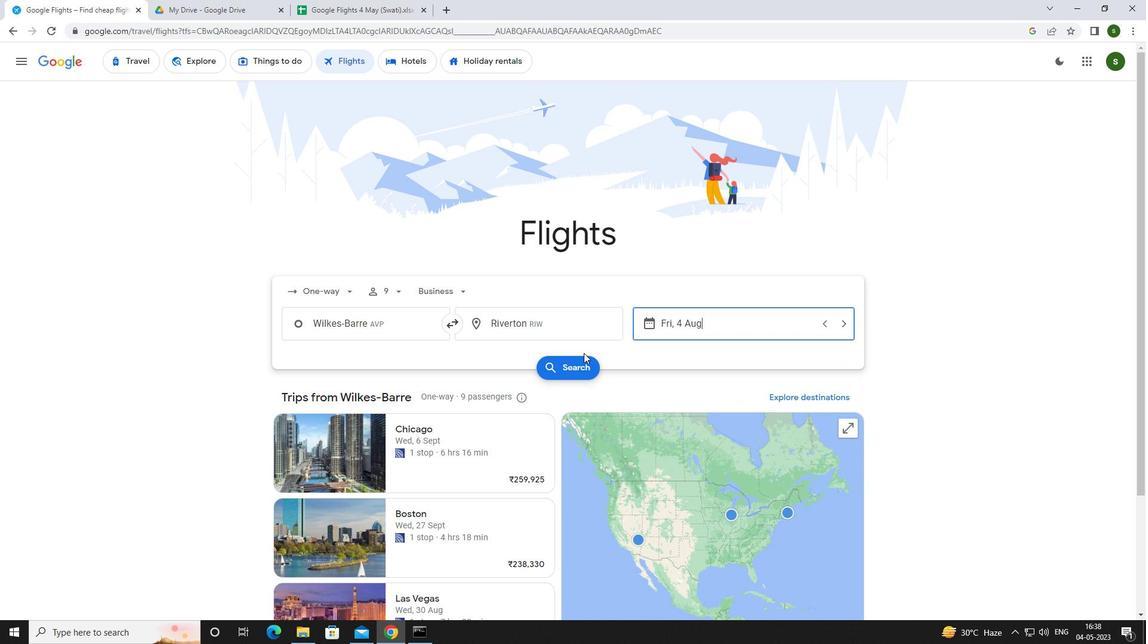 
Action: Mouse pressed left at (584, 364)
Screenshot: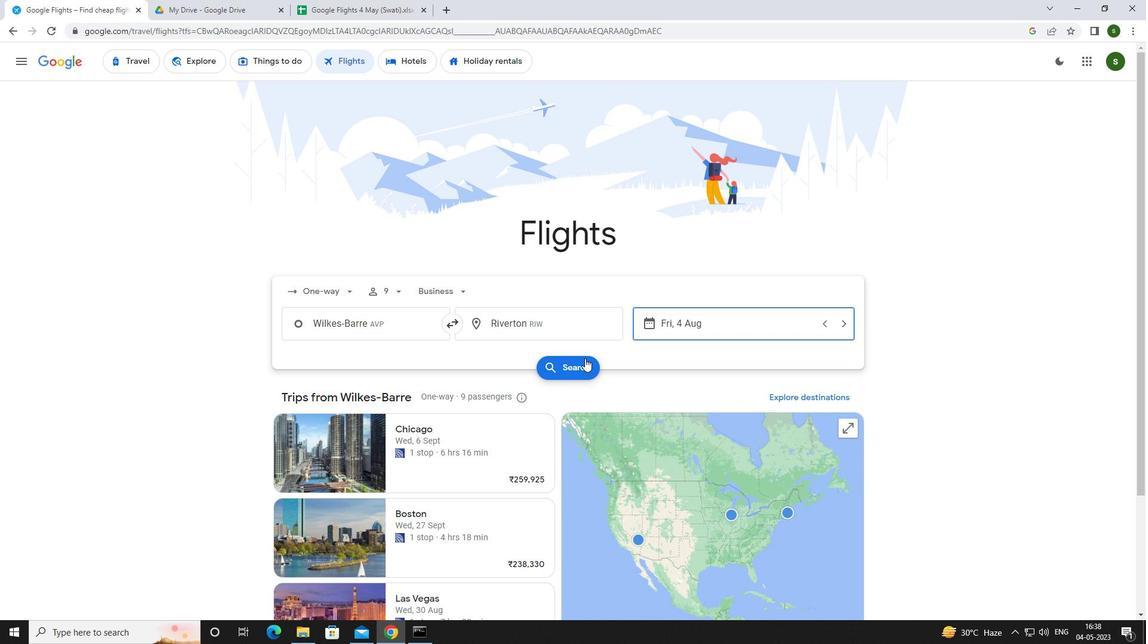 
Action: Mouse moved to (306, 173)
Screenshot: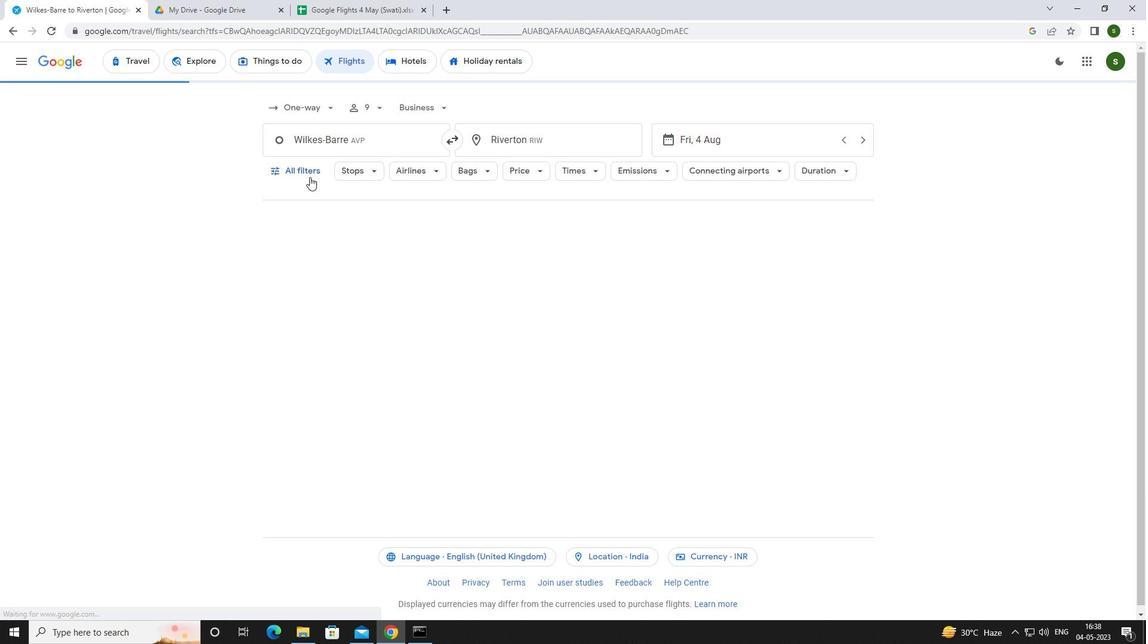 
Action: Mouse pressed left at (306, 173)
Screenshot: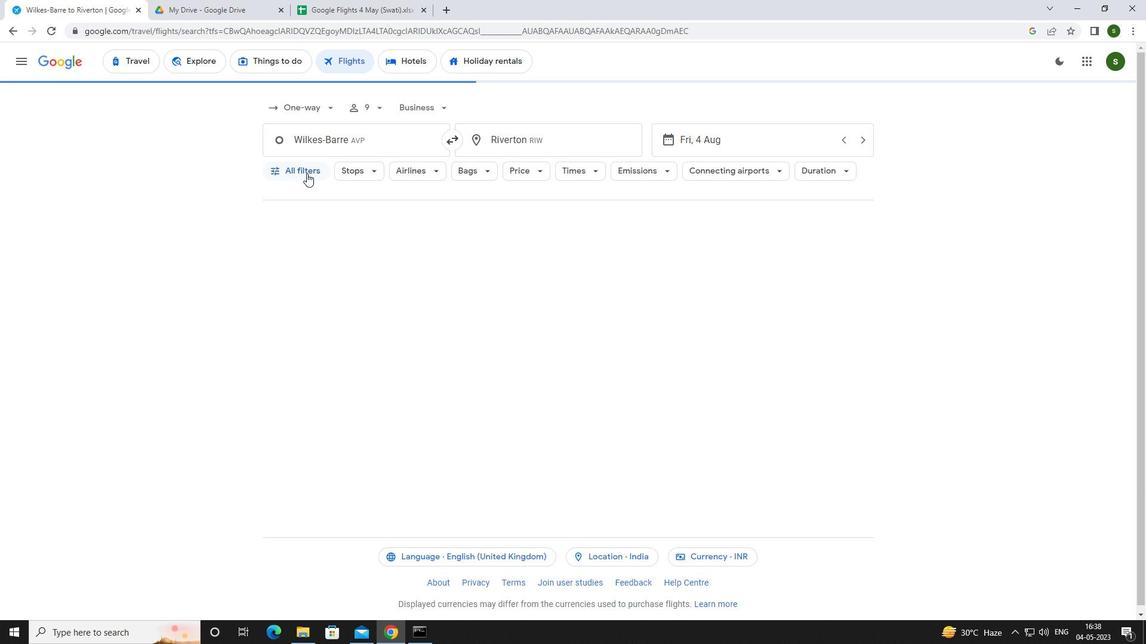 
Action: Mouse moved to (426, 368)
Screenshot: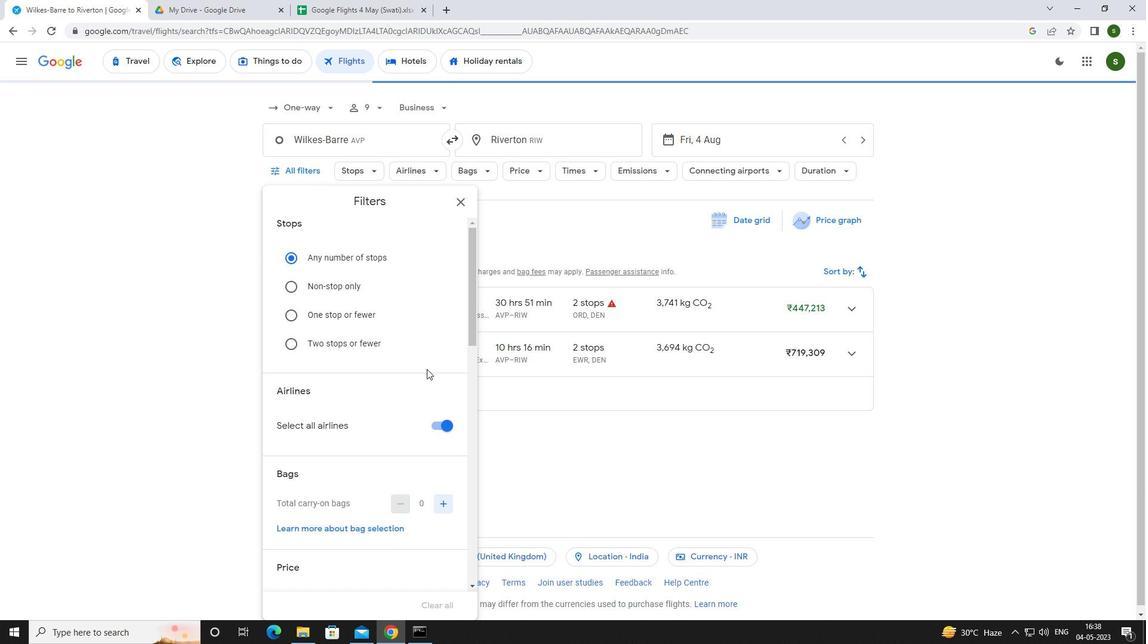 
Action: Mouse scrolled (426, 368) with delta (0, 0)
Screenshot: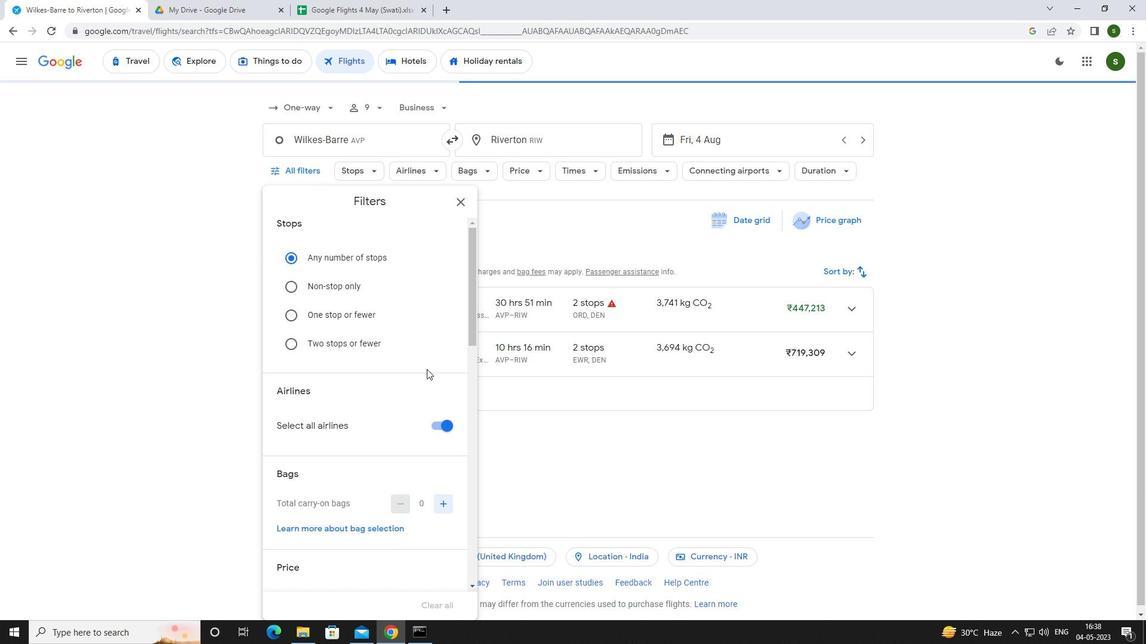 
Action: Mouse moved to (449, 362)
Screenshot: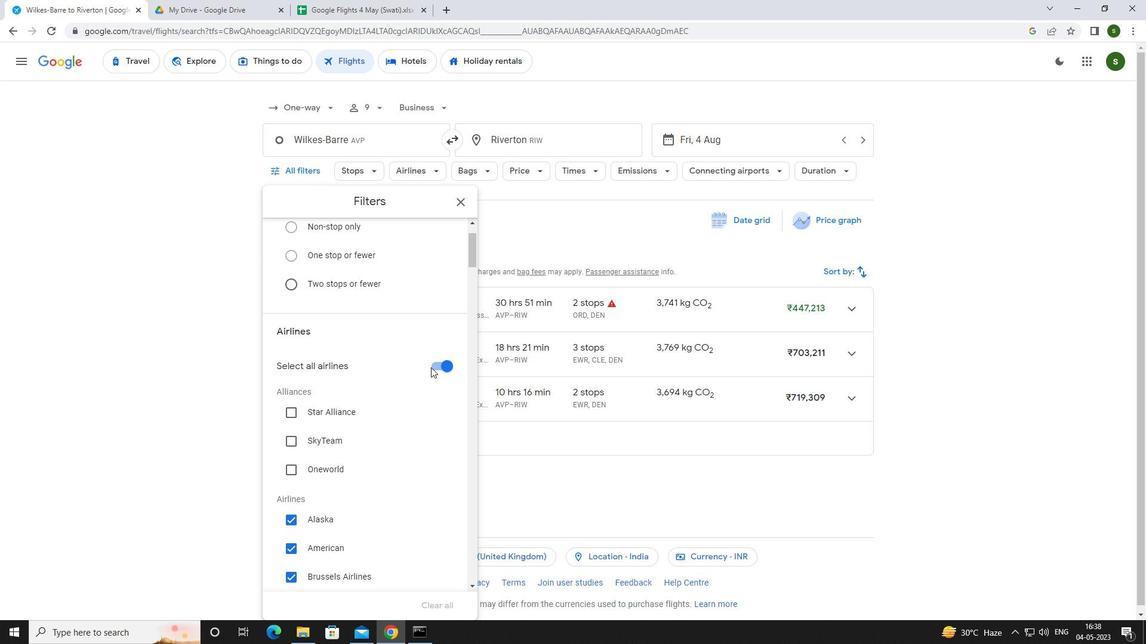 
Action: Mouse pressed left at (449, 362)
Screenshot: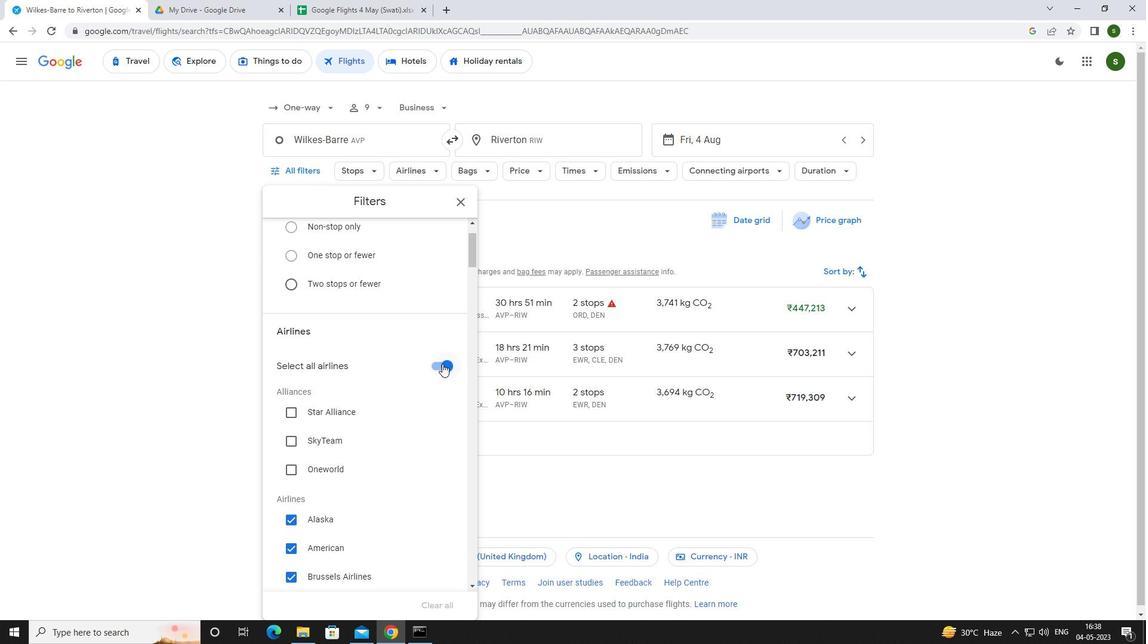 
Action: Mouse moved to (433, 361)
Screenshot: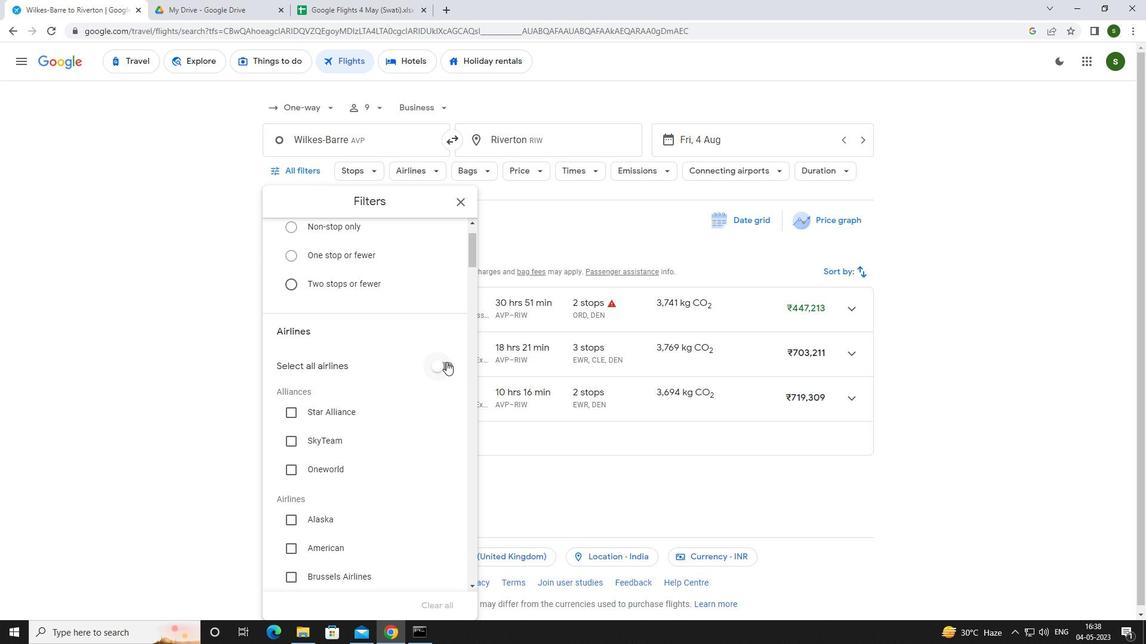 
Action: Mouse scrolled (433, 360) with delta (0, 0)
Screenshot: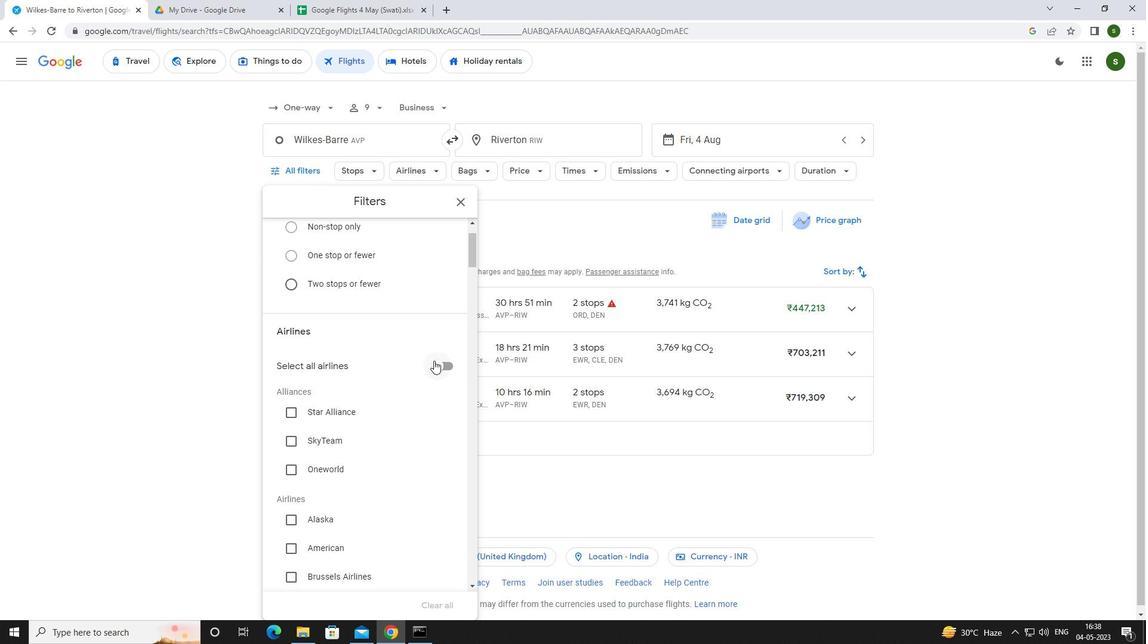 
Action: Mouse scrolled (433, 360) with delta (0, 0)
Screenshot: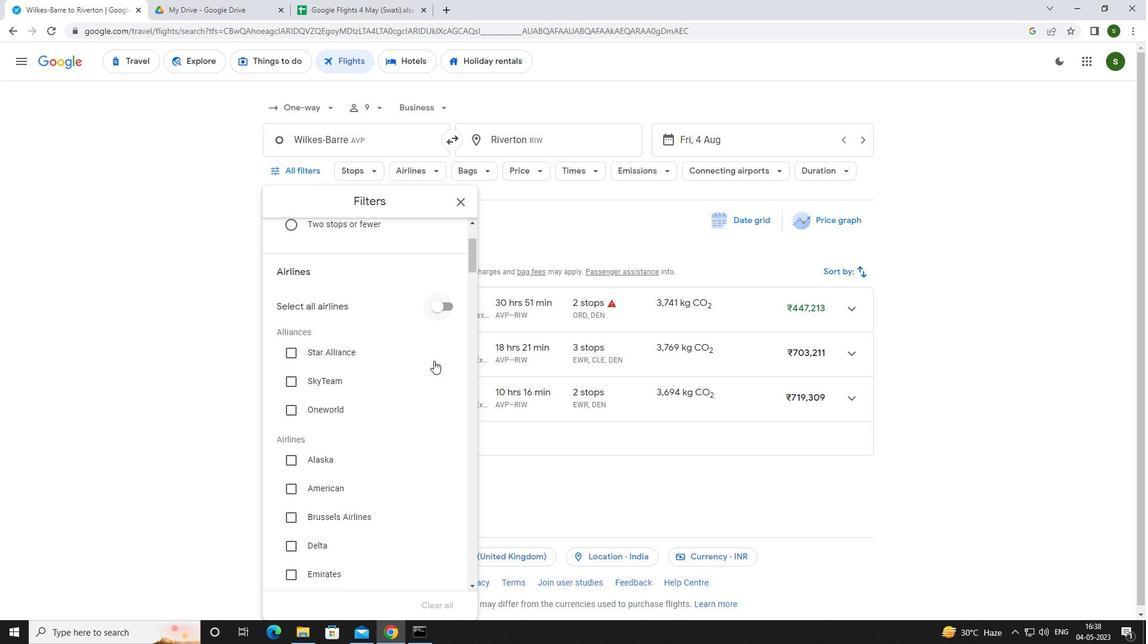 
Action: Mouse scrolled (433, 360) with delta (0, 0)
Screenshot: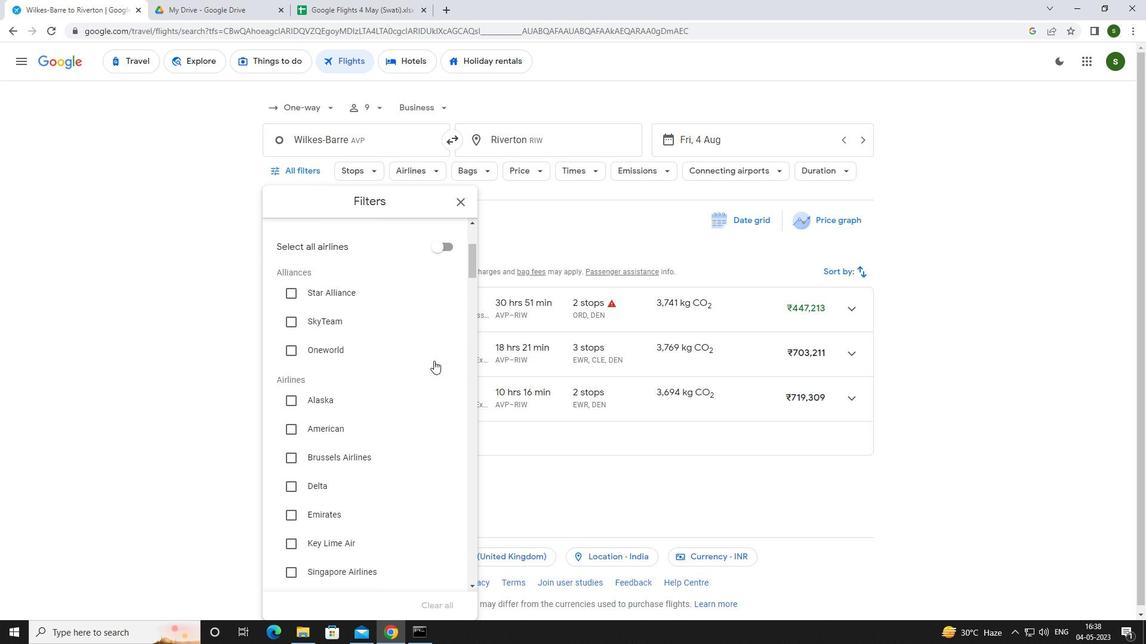 
Action: Mouse scrolled (433, 360) with delta (0, 0)
Screenshot: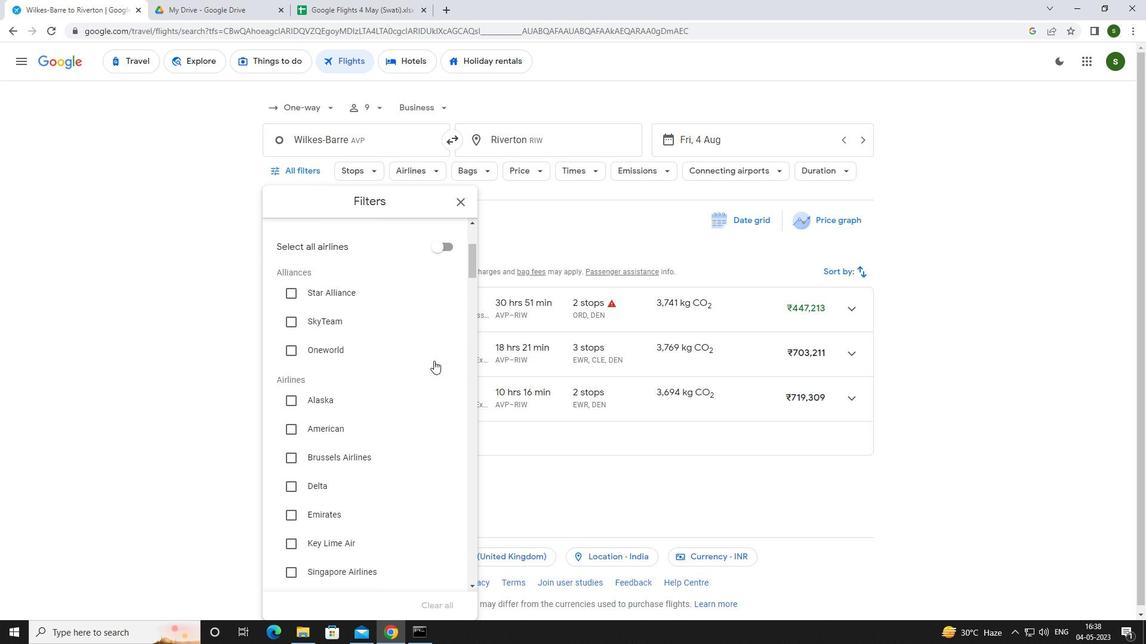 
Action: Mouse scrolled (433, 360) with delta (0, 0)
Screenshot: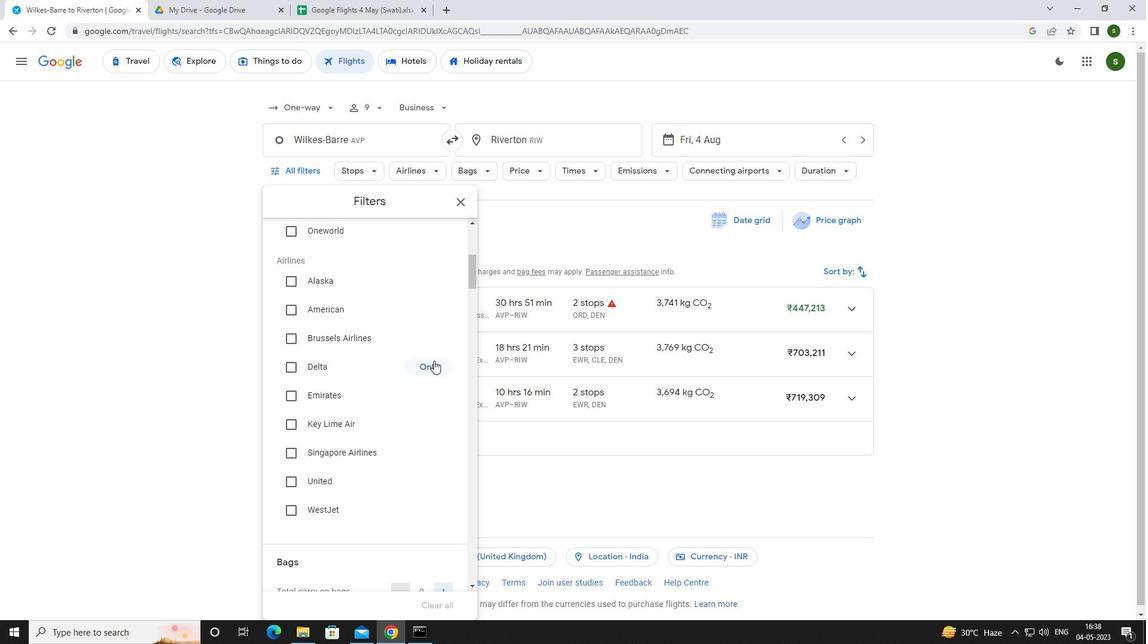 
Action: Mouse scrolled (433, 360) with delta (0, 0)
Screenshot: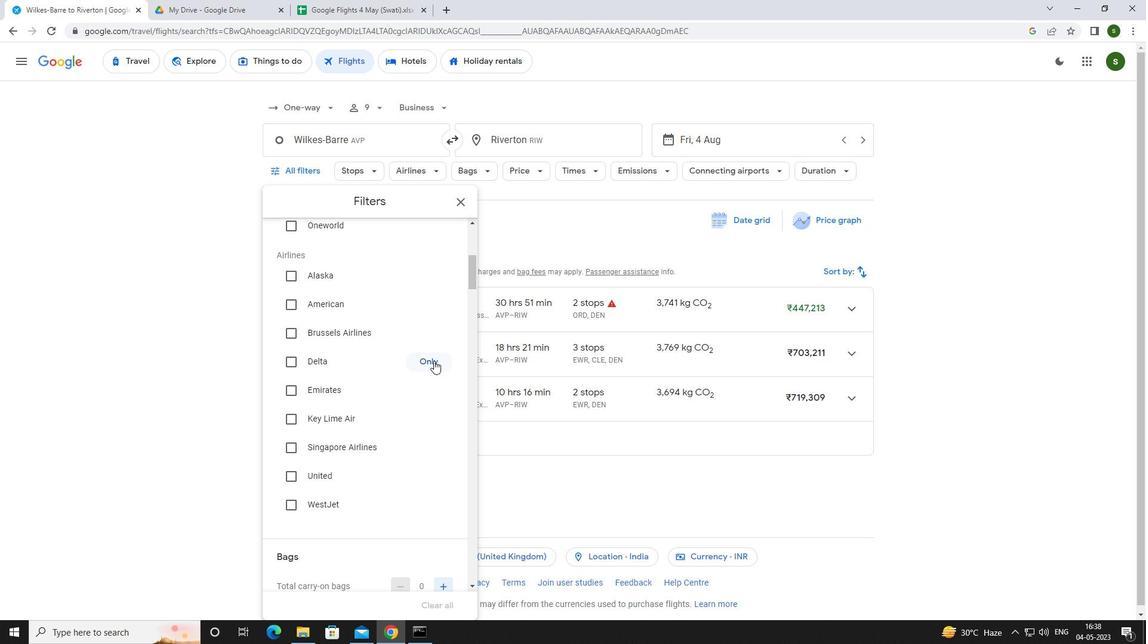 
Action: Mouse scrolled (433, 360) with delta (0, 0)
Screenshot: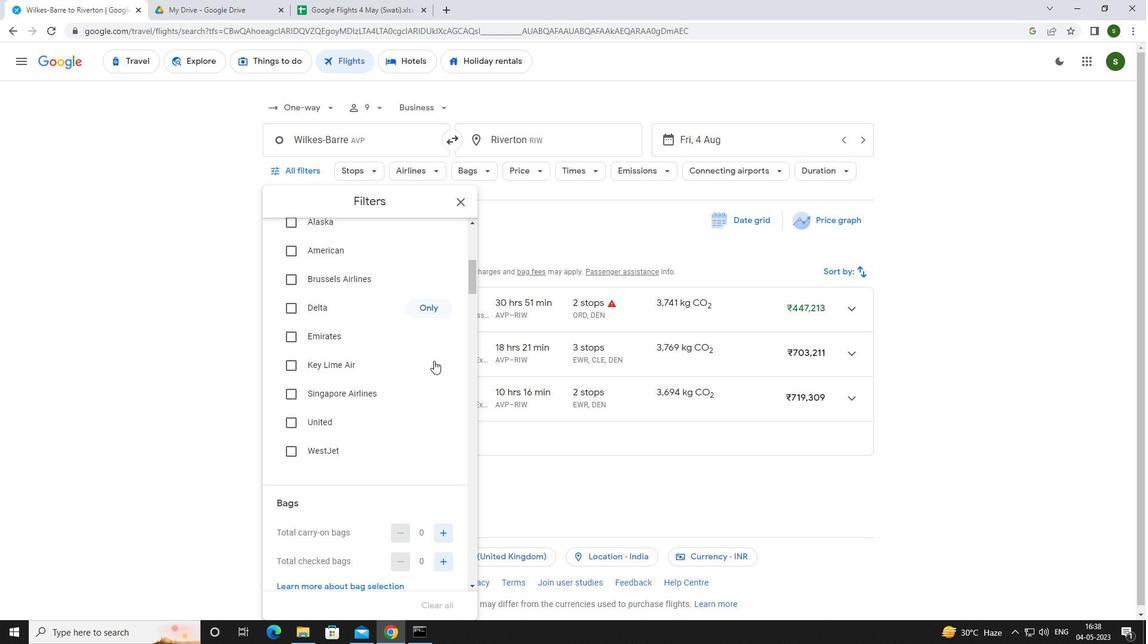 
Action: Mouse scrolled (433, 360) with delta (0, 0)
Screenshot: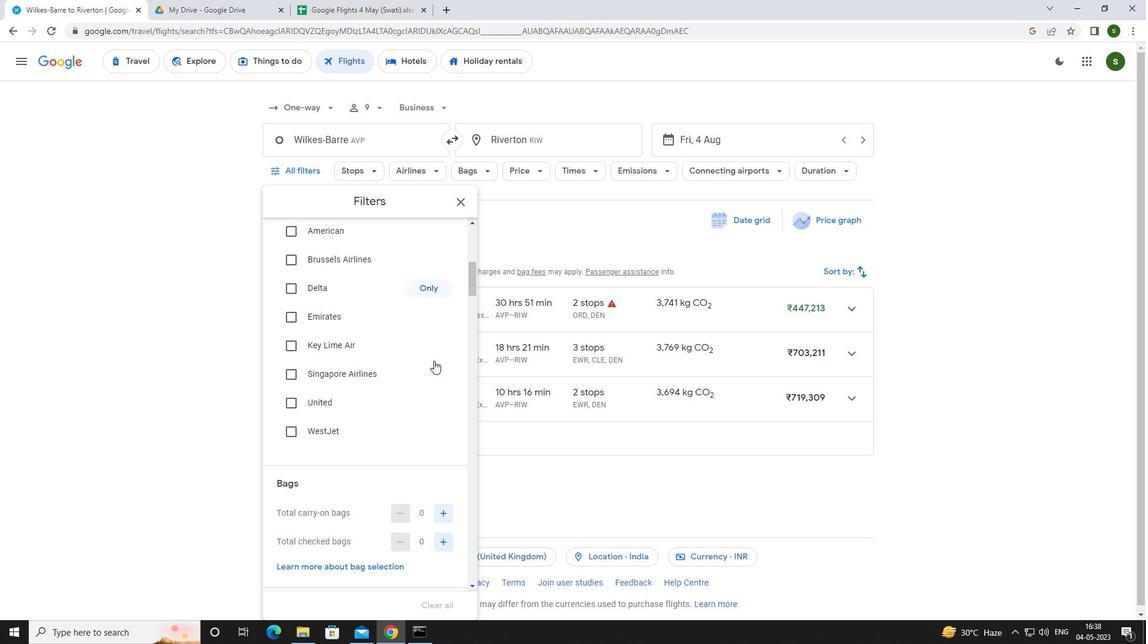 
Action: Mouse moved to (443, 356)
Screenshot: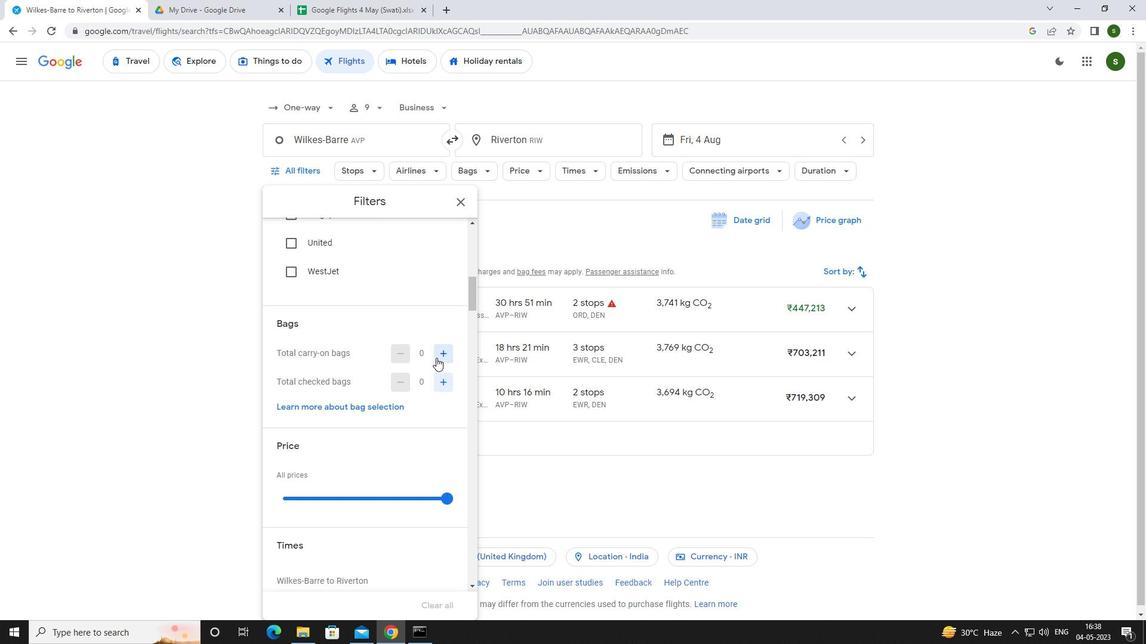 
Action: Mouse pressed left at (443, 356)
Screenshot: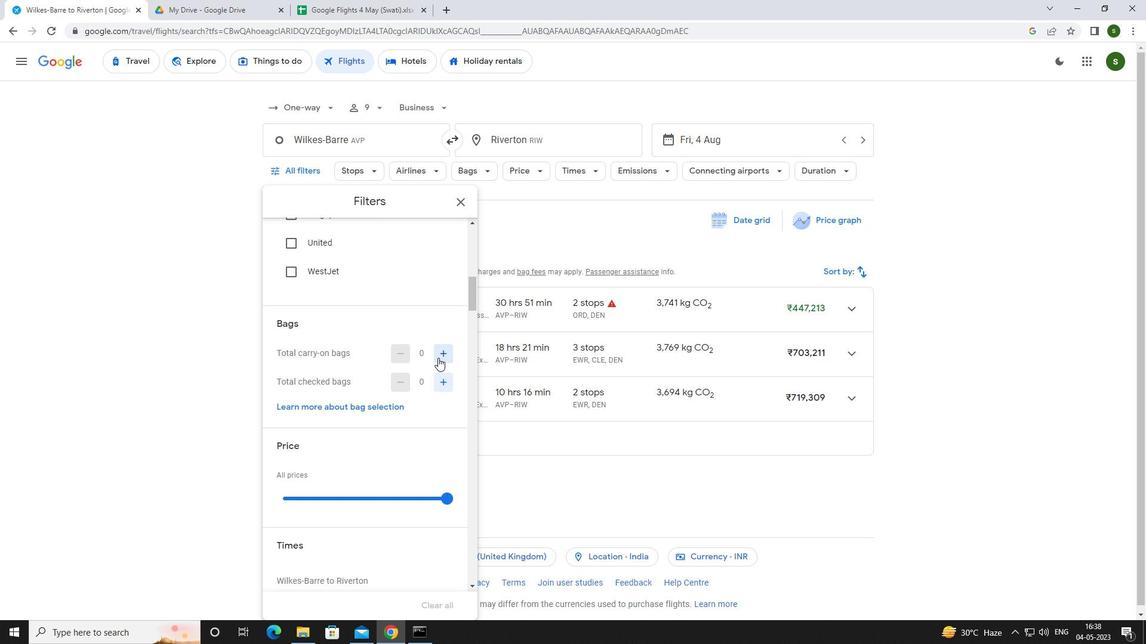 
Action: Mouse moved to (439, 356)
Screenshot: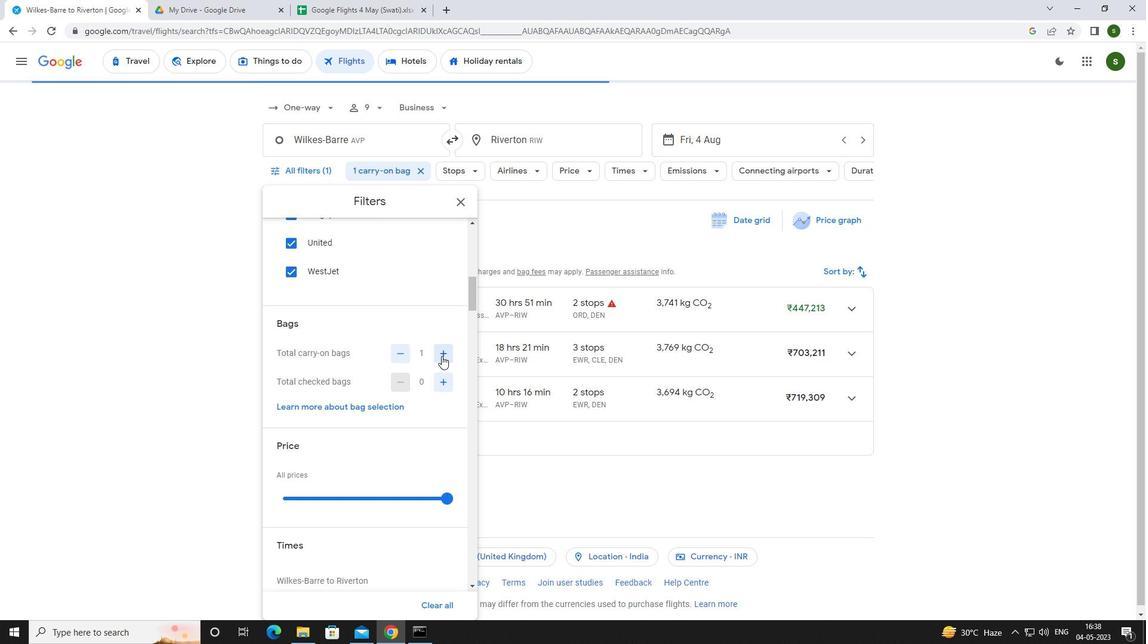 
Action: Mouse scrolled (439, 356) with delta (0, 0)
Screenshot: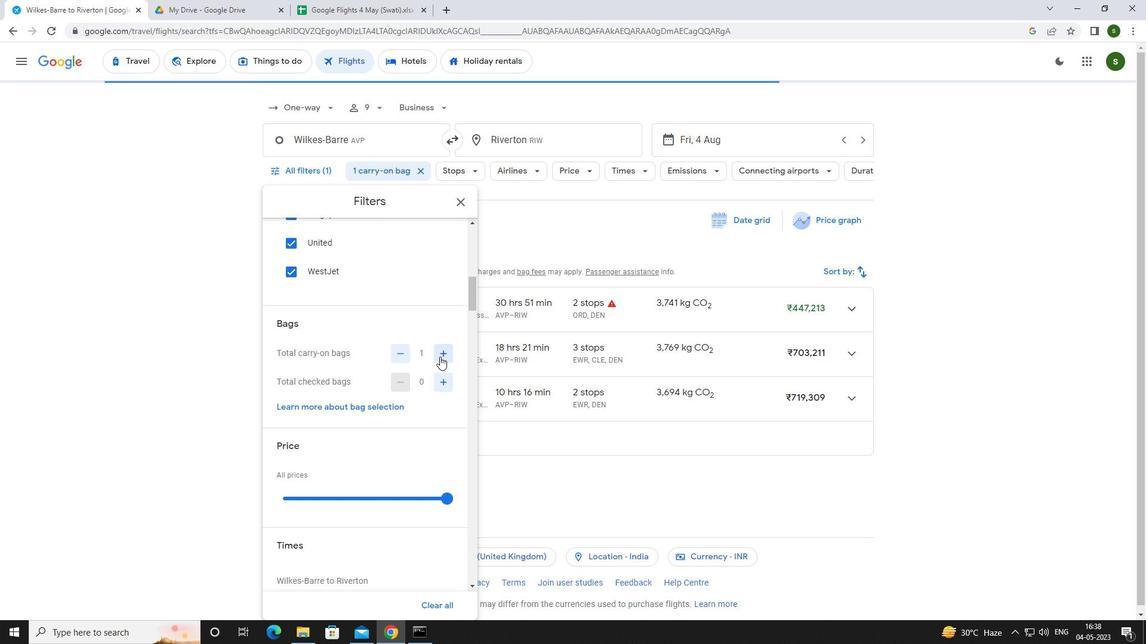 
Action: Mouse scrolled (439, 356) with delta (0, 0)
Screenshot: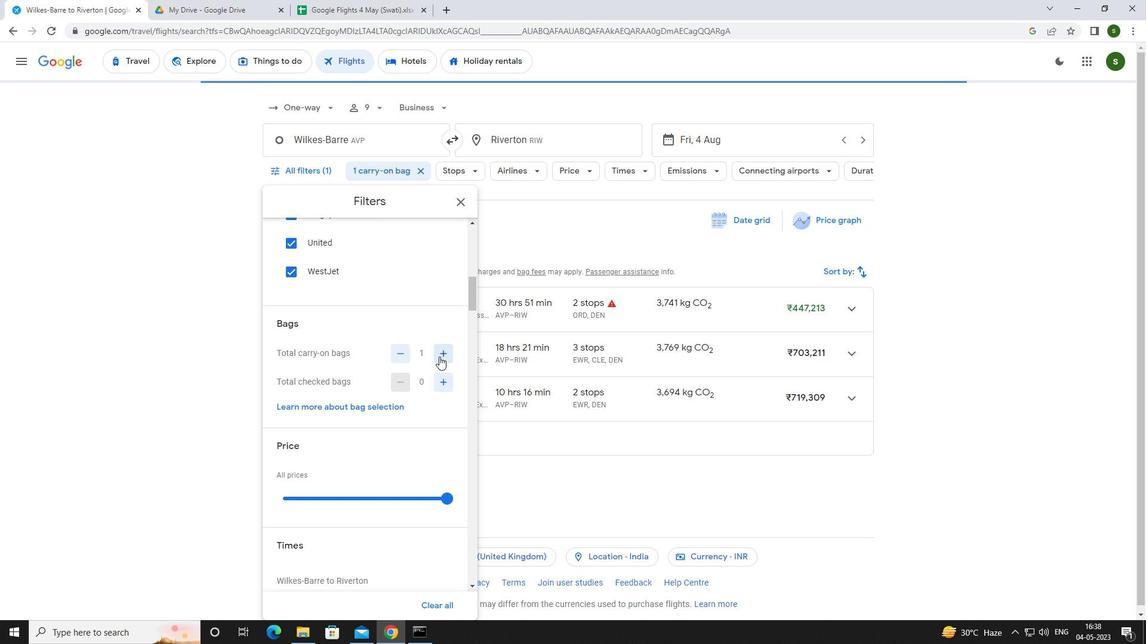 
Action: Mouse moved to (444, 373)
Screenshot: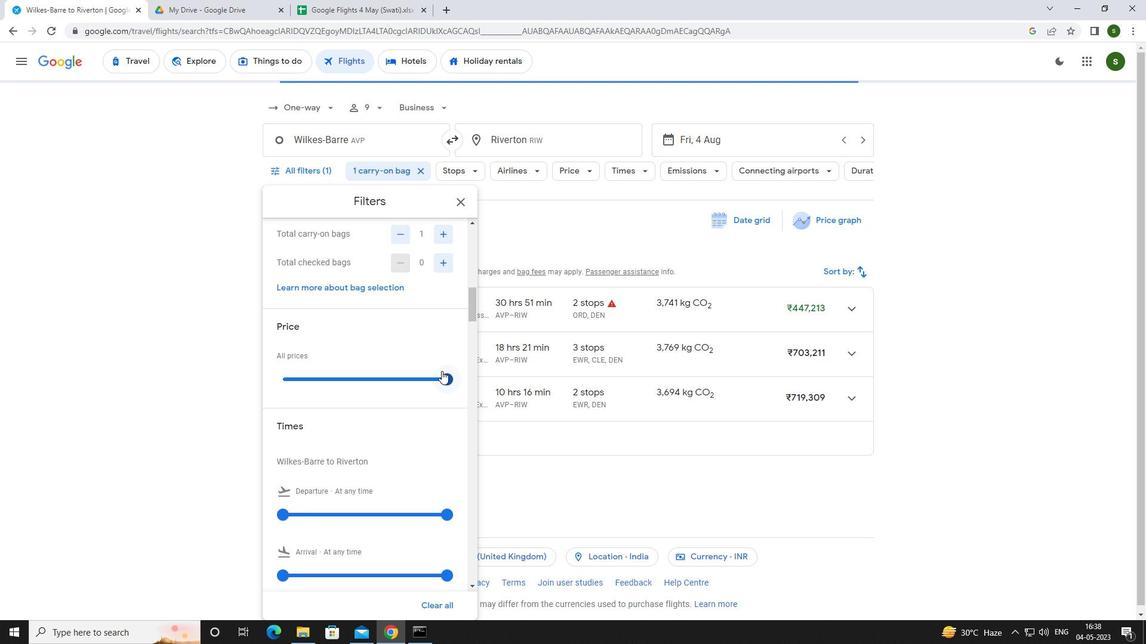 
Action: Mouse pressed left at (444, 373)
Screenshot: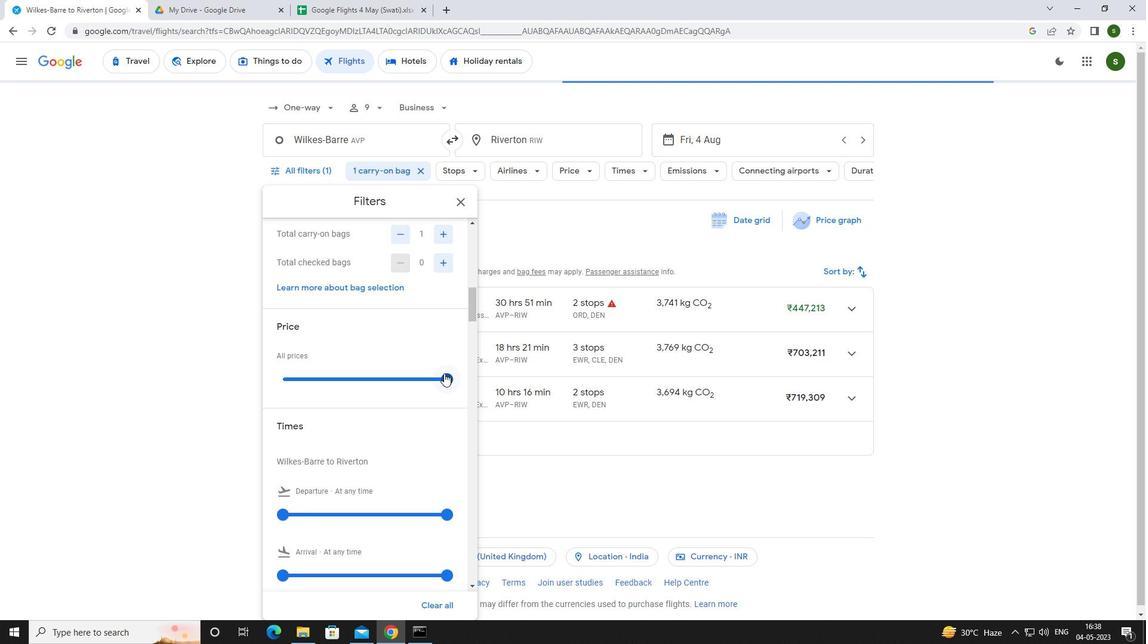 
Action: Mouse moved to (278, 518)
Screenshot: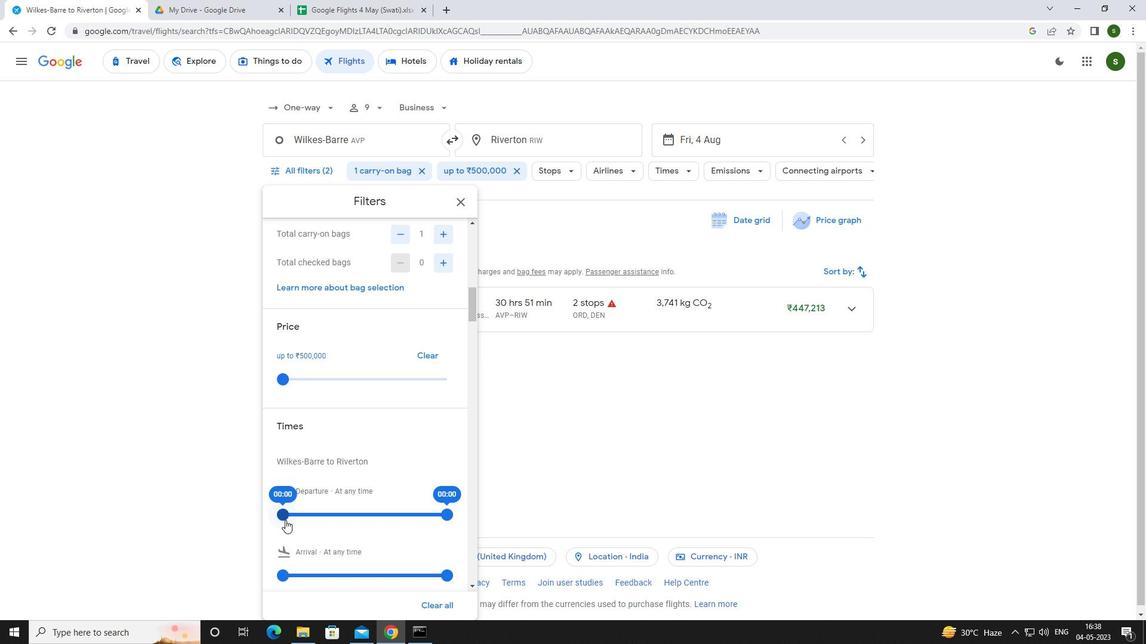 
Action: Mouse pressed left at (278, 518)
Screenshot: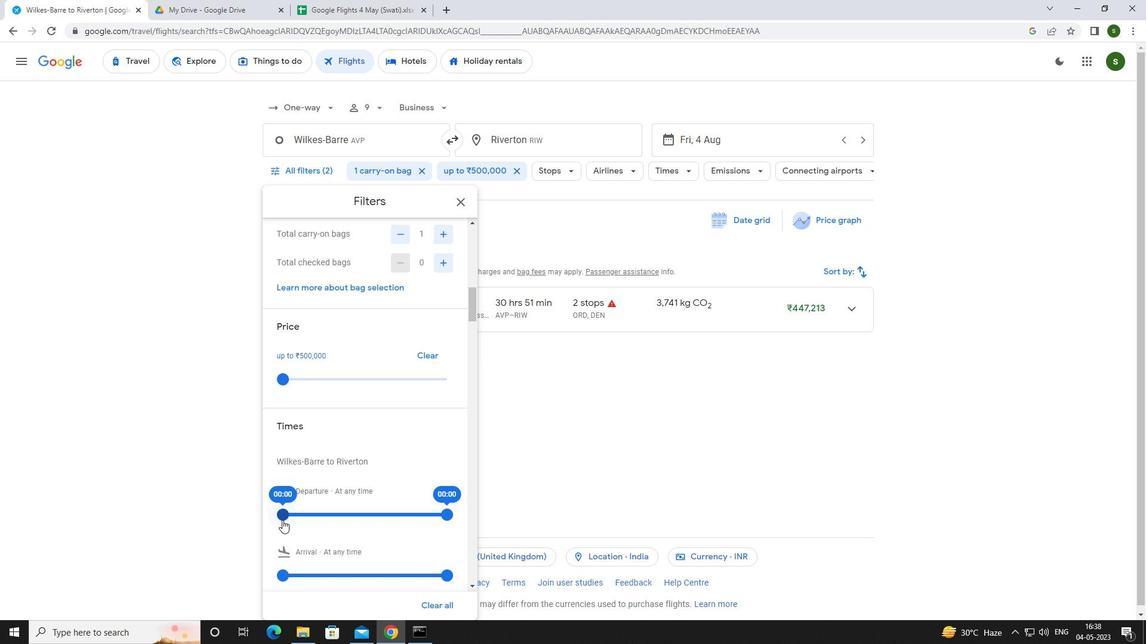 
Action: Mouse moved to (582, 448)
Screenshot: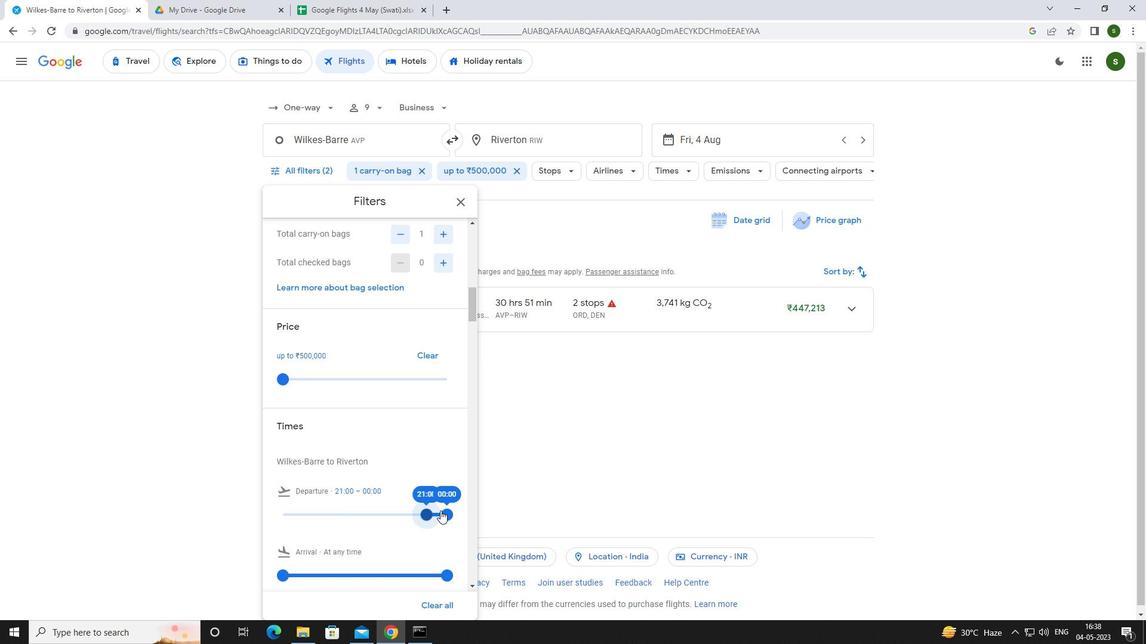 
Action: Mouse pressed left at (582, 448)
Screenshot: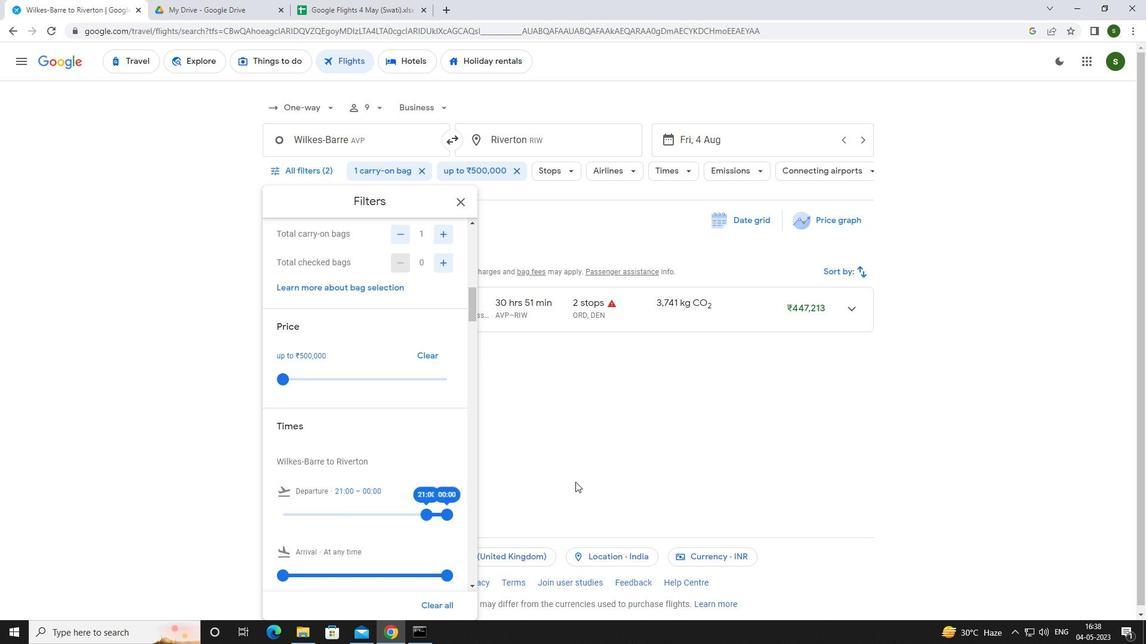 
